 Task:  Click on Racing  Cup Series In the Cup Series click on  Pick Sheet Add name Natalie Wilson and  Email softage.3@softage.net In group 1 choose #20 Christopher Bell In group 2 choose #45 Tyler Reddick In group 3 choose #17 Chris Buescher In group 4 choose #14 Chase Briscoe In group 5 choose #7 Corey LaJoie Winning Manufacturer choose Toyota In Tie Breaker choose #7 Corey LaJoie Bonous driver choose #11 Denny Hamlin Submit pick sheet
Action: Mouse moved to (390, 214)
Screenshot: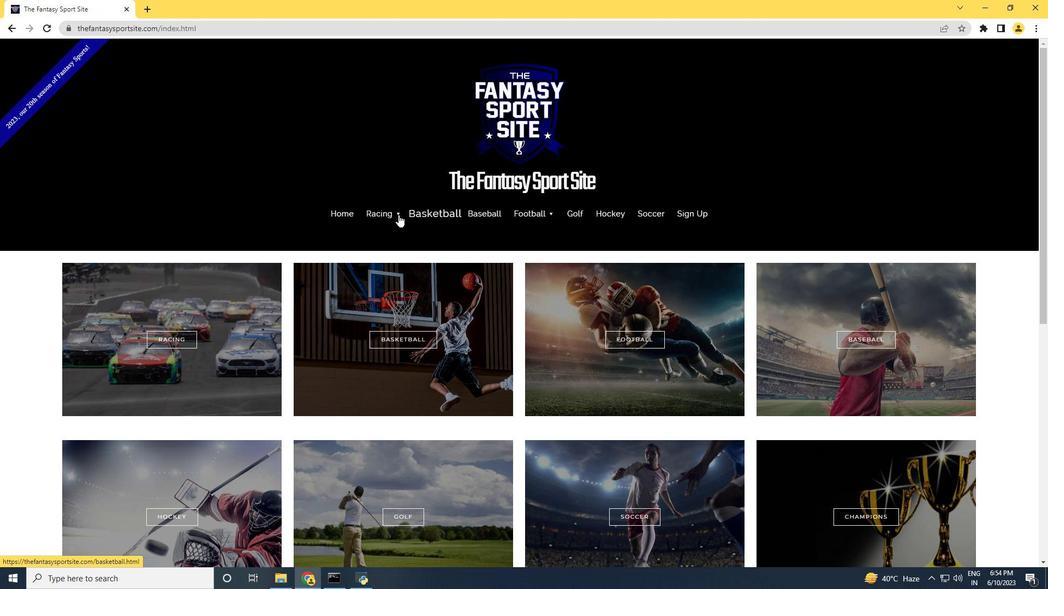 
Action: Mouse pressed left at (390, 214)
Screenshot: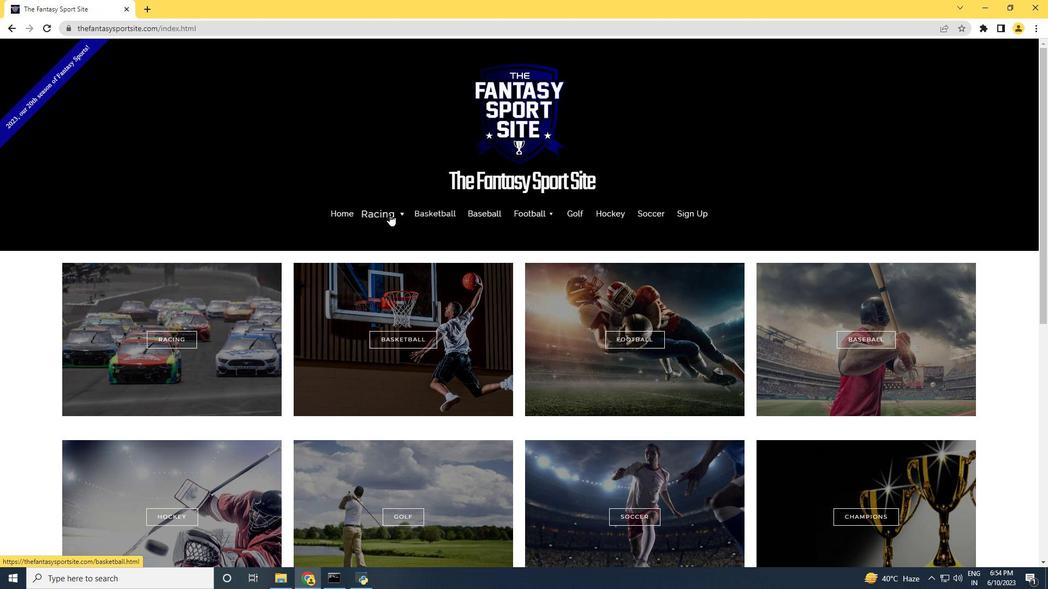 
Action: Mouse moved to (376, 254)
Screenshot: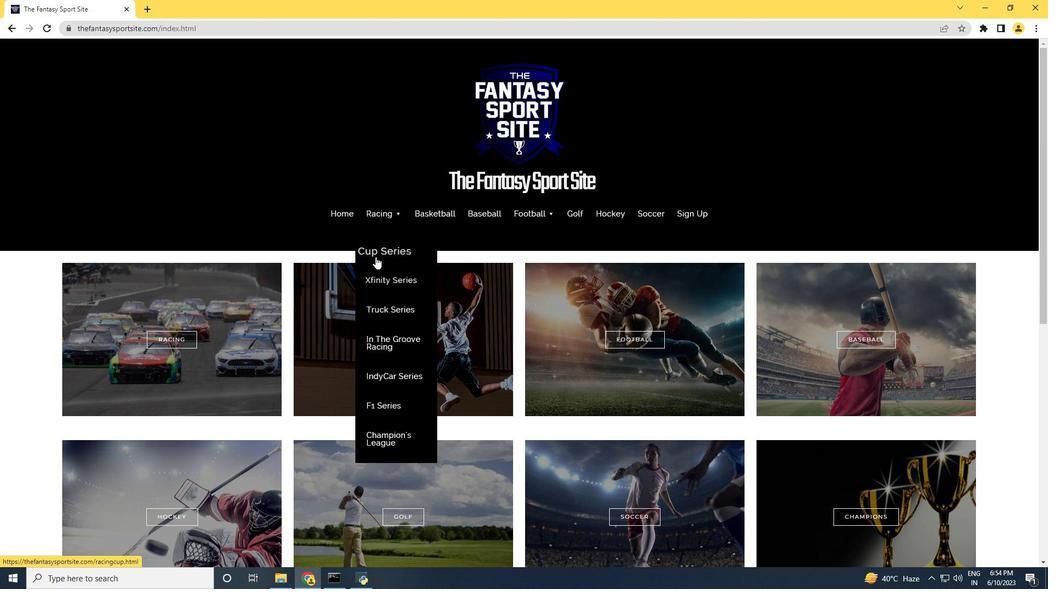 
Action: Mouse pressed left at (376, 254)
Screenshot: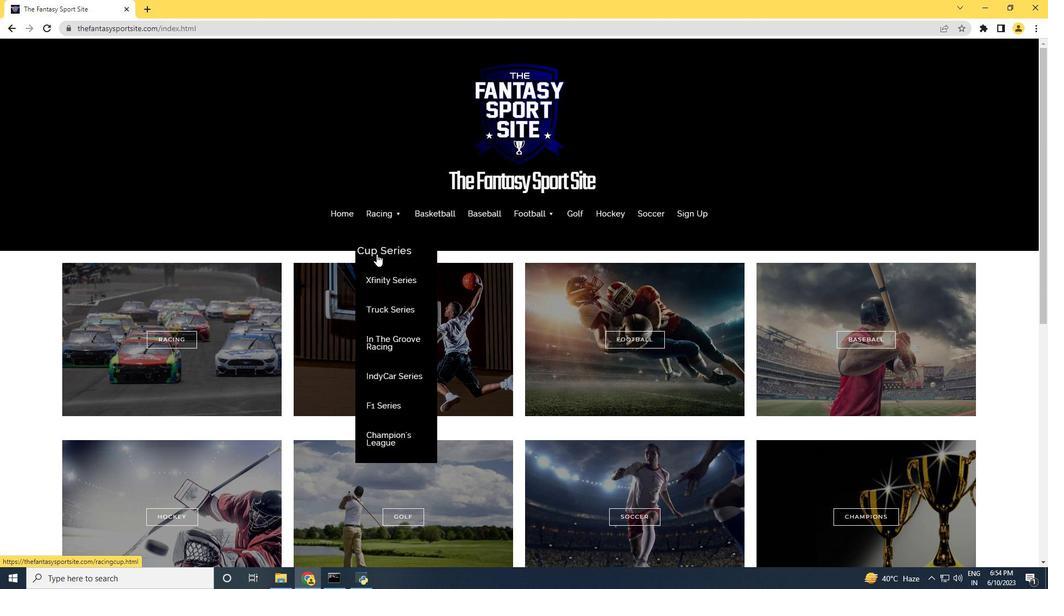 
Action: Mouse moved to (294, 308)
Screenshot: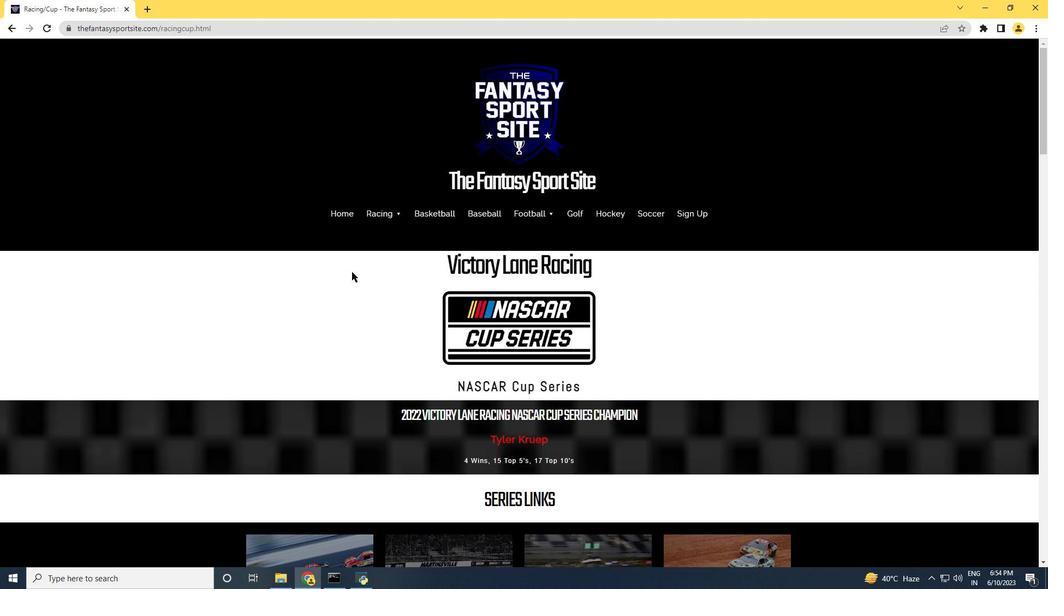 
Action: Mouse scrolled (294, 307) with delta (0, 0)
Screenshot: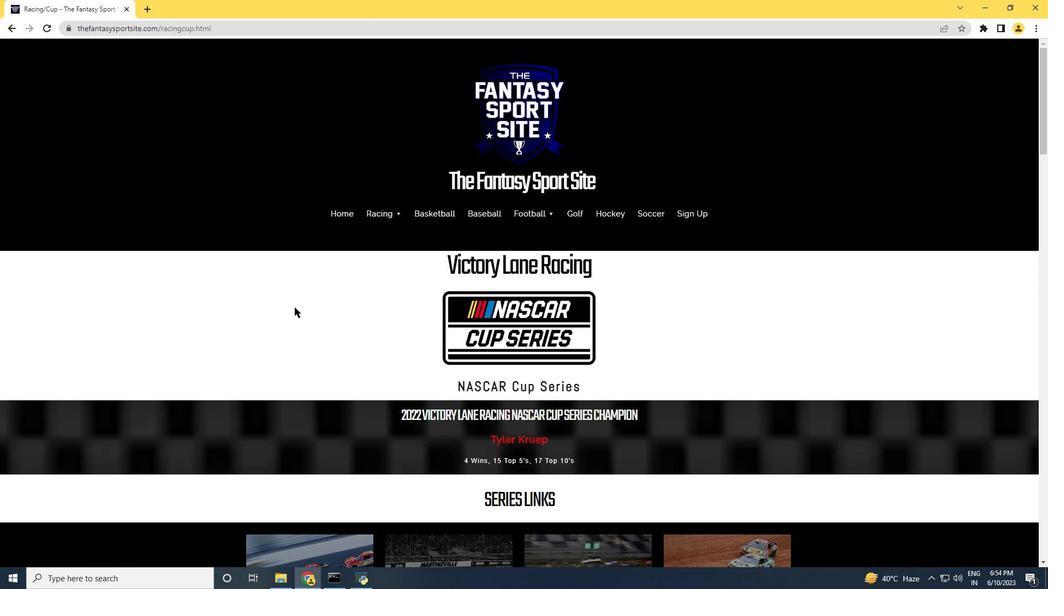 
Action: Mouse scrolled (294, 307) with delta (0, 0)
Screenshot: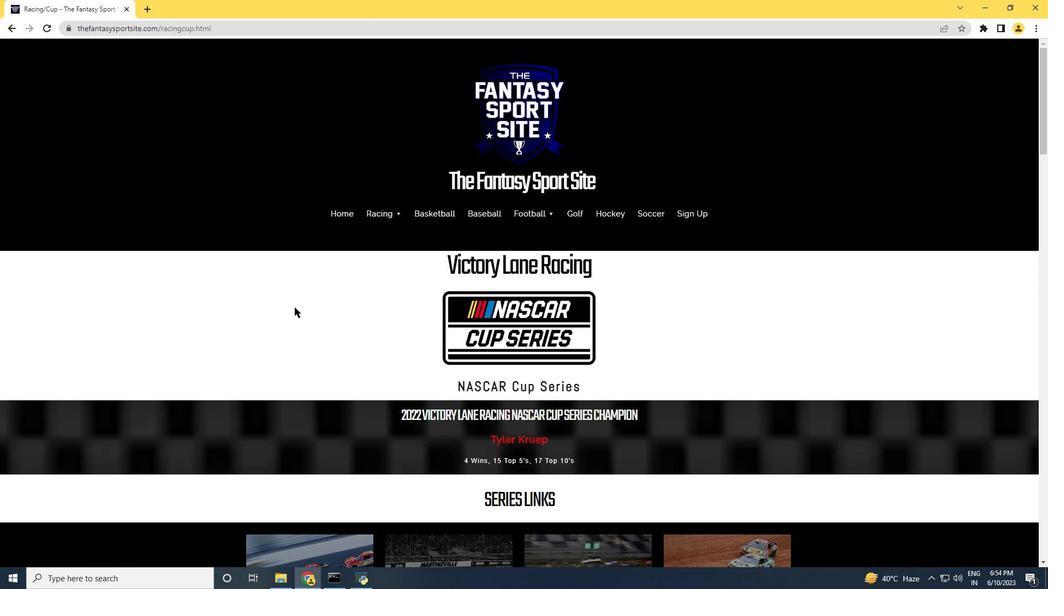 
Action: Mouse scrolled (294, 307) with delta (0, 0)
Screenshot: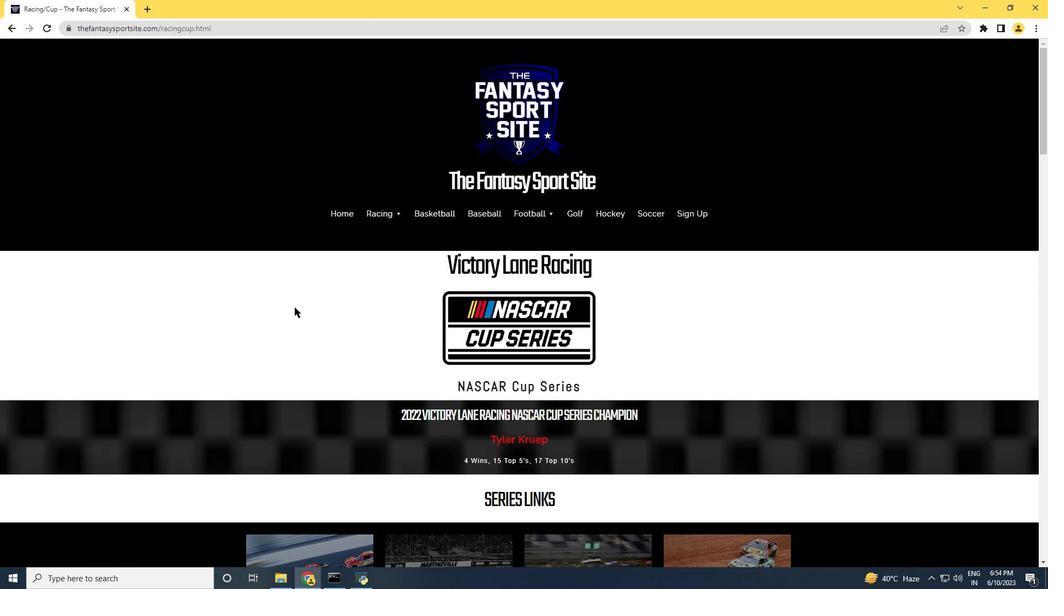 
Action: Mouse scrolled (294, 307) with delta (0, 0)
Screenshot: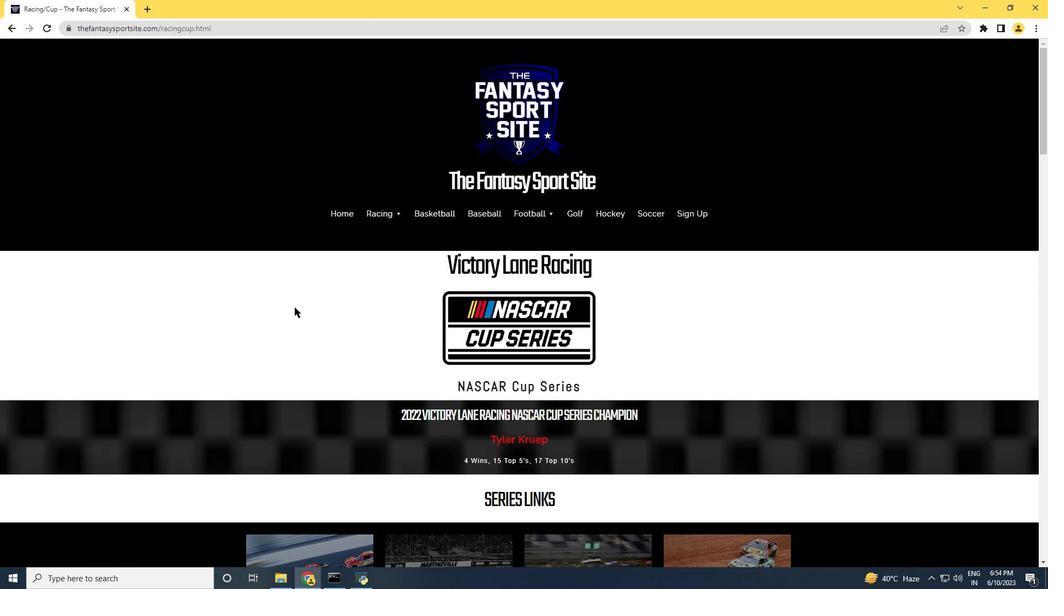 
Action: Mouse scrolled (294, 307) with delta (0, 0)
Screenshot: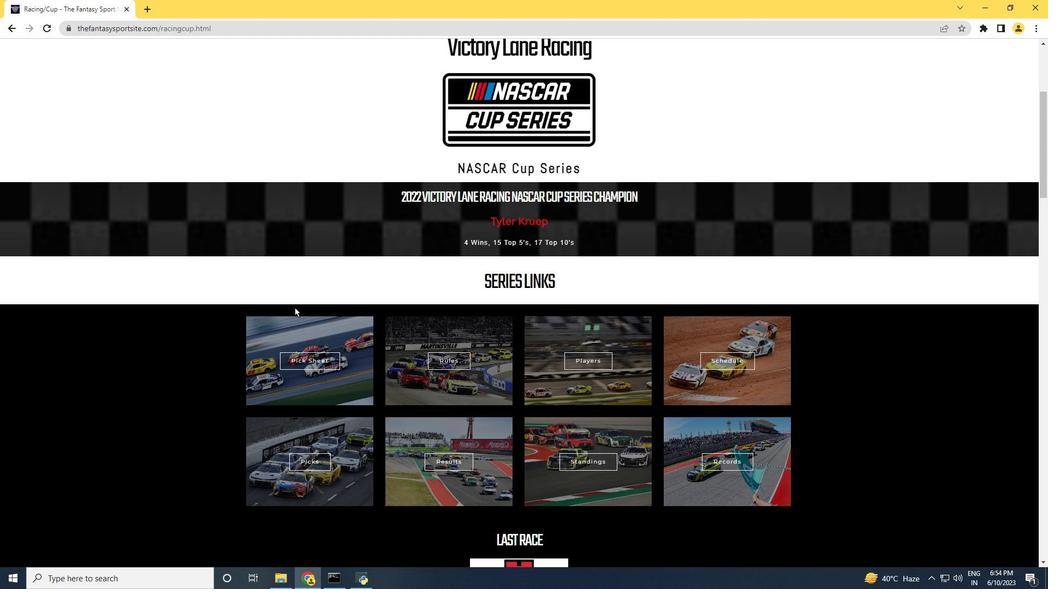 
Action: Mouse moved to (311, 307)
Screenshot: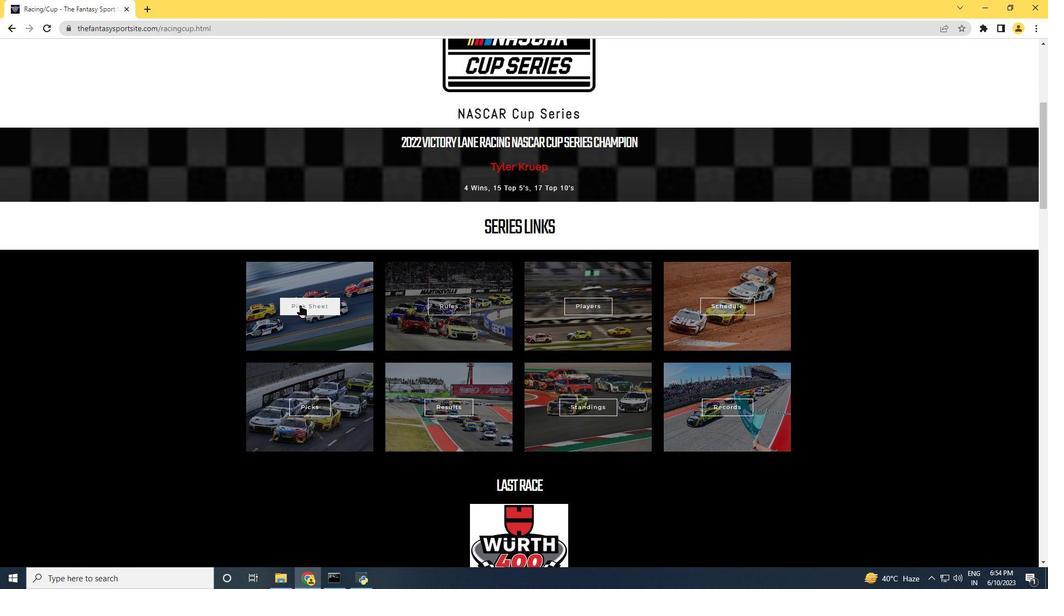 
Action: Mouse pressed left at (311, 307)
Screenshot: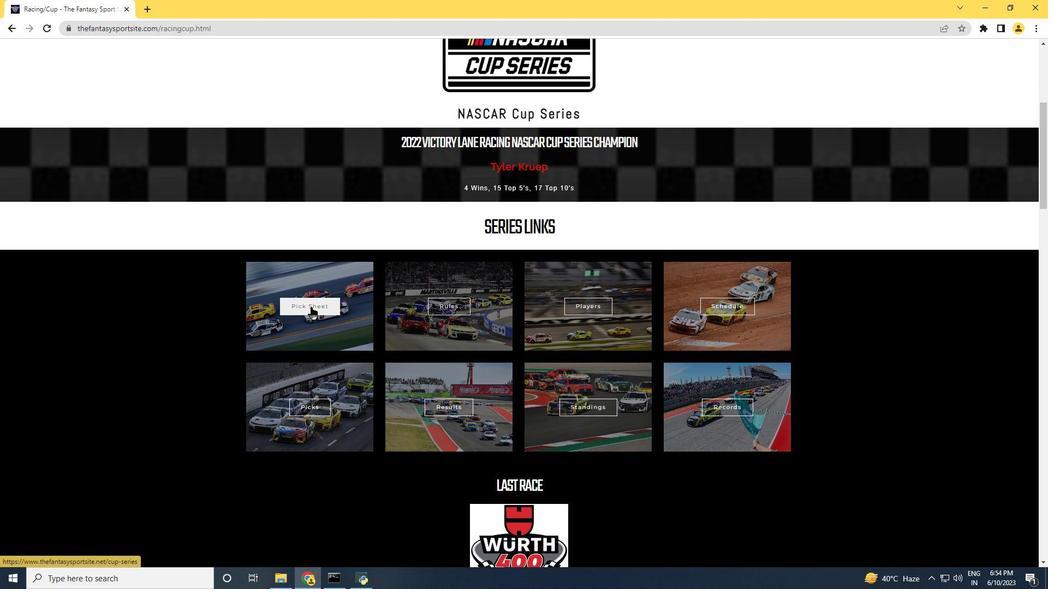 
Action: Mouse moved to (465, 356)
Screenshot: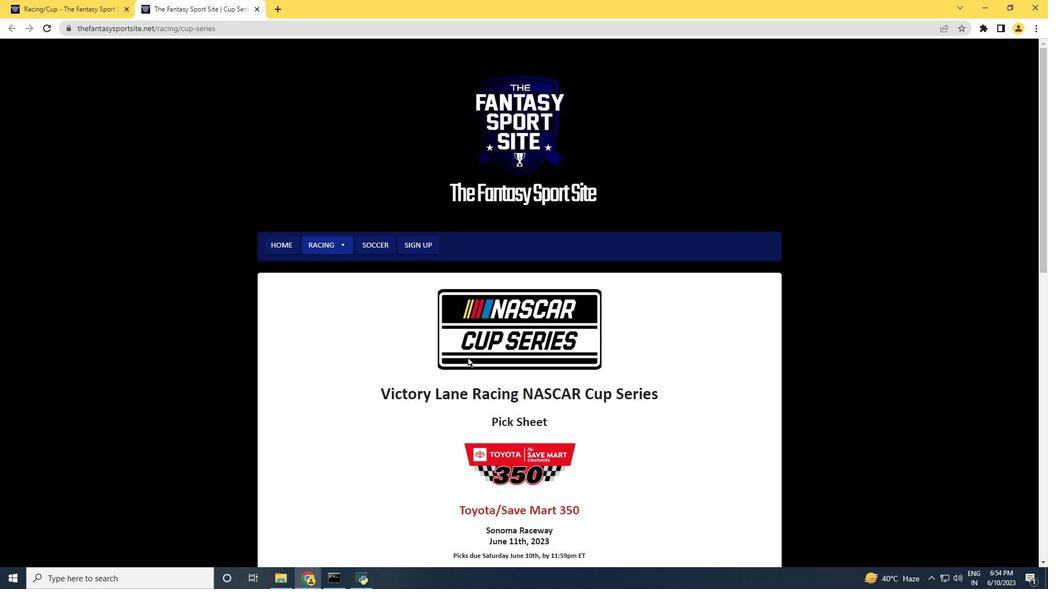 
Action: Mouse scrolled (465, 356) with delta (0, 0)
Screenshot: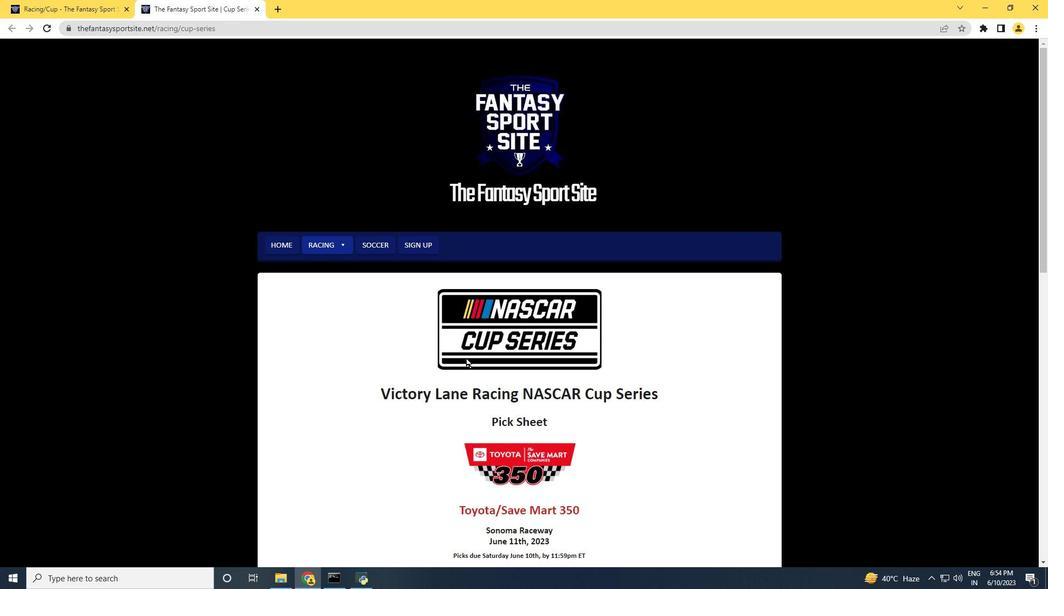 
Action: Mouse scrolled (465, 356) with delta (0, 0)
Screenshot: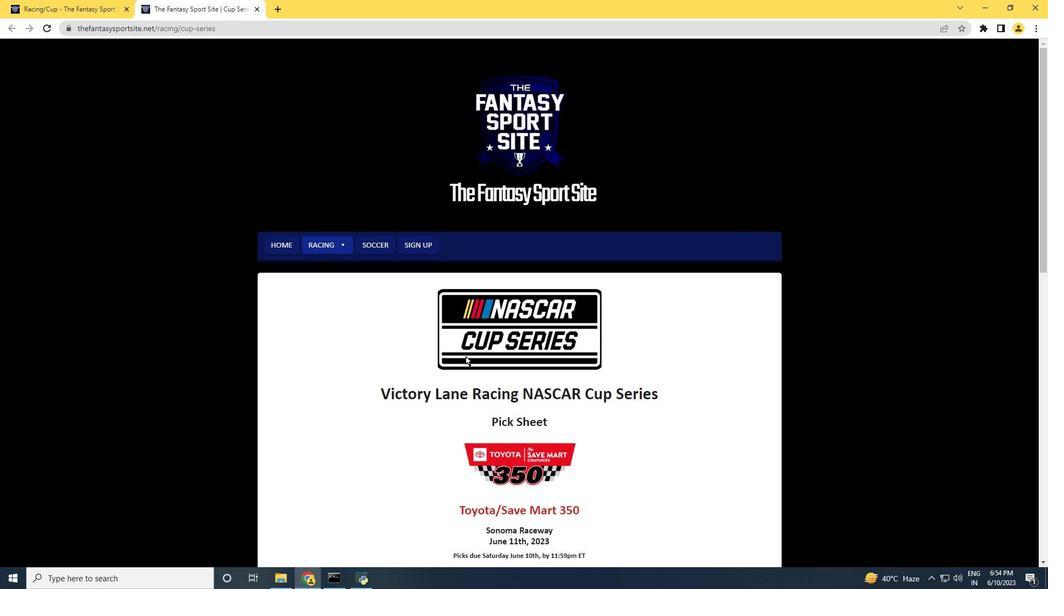 
Action: Mouse scrolled (465, 356) with delta (0, 0)
Screenshot: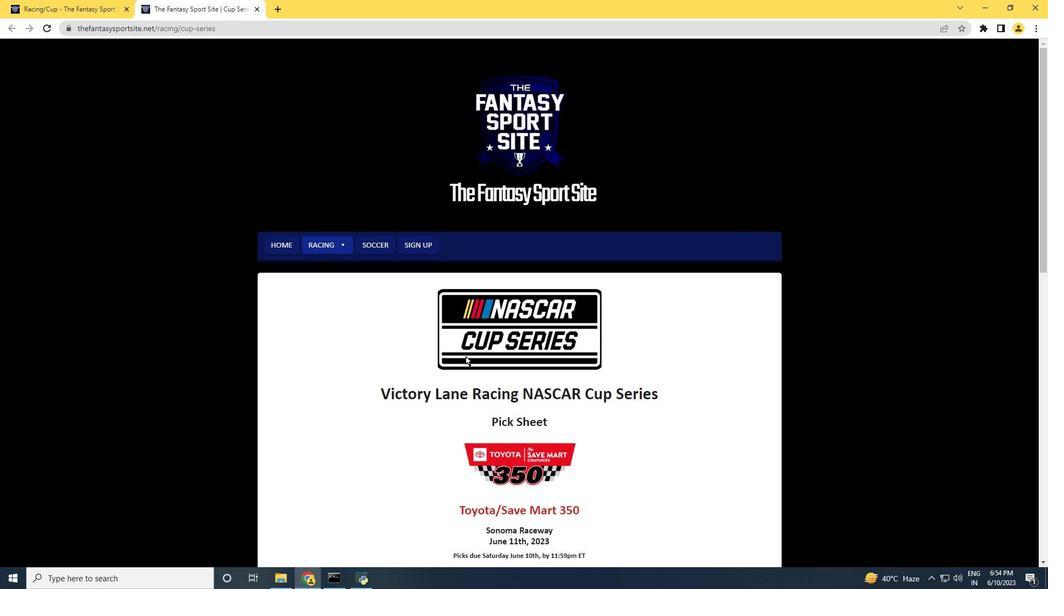 
Action: Mouse scrolled (465, 356) with delta (0, 0)
Screenshot: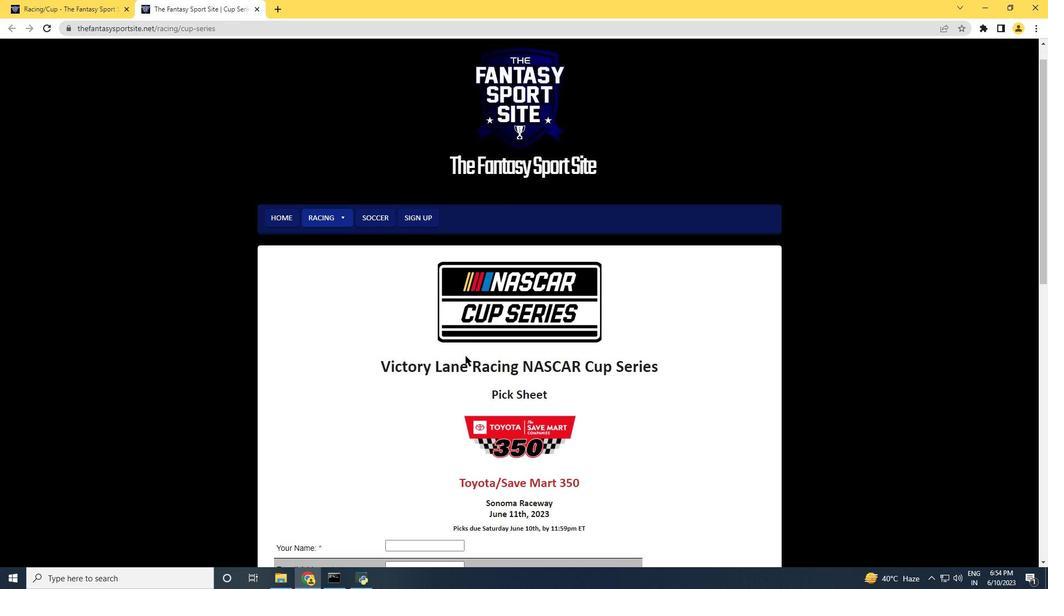 
Action: Mouse moved to (429, 354)
Screenshot: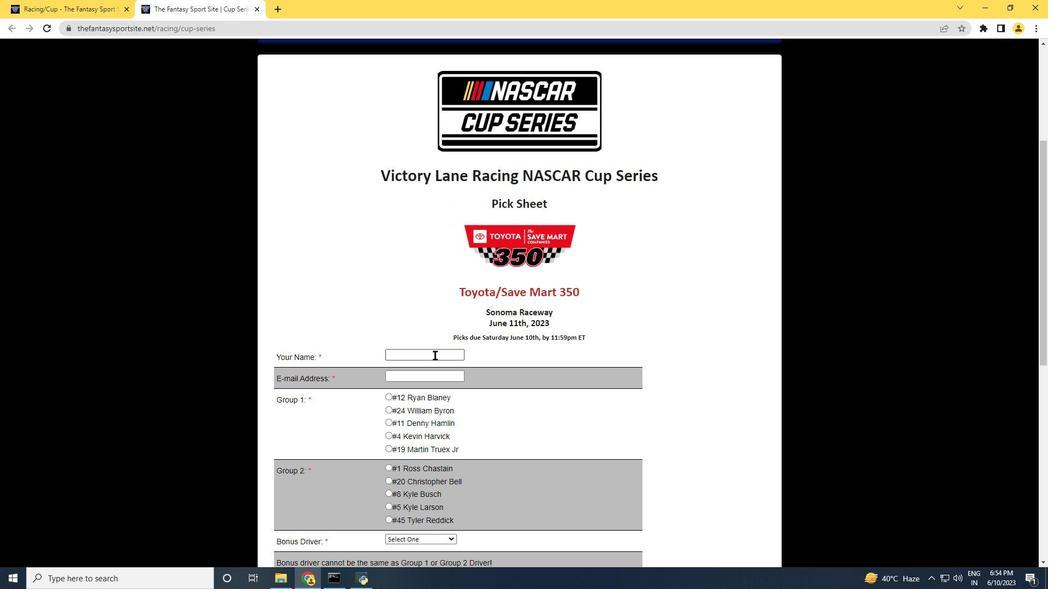 
Action: Mouse pressed left at (429, 354)
Screenshot: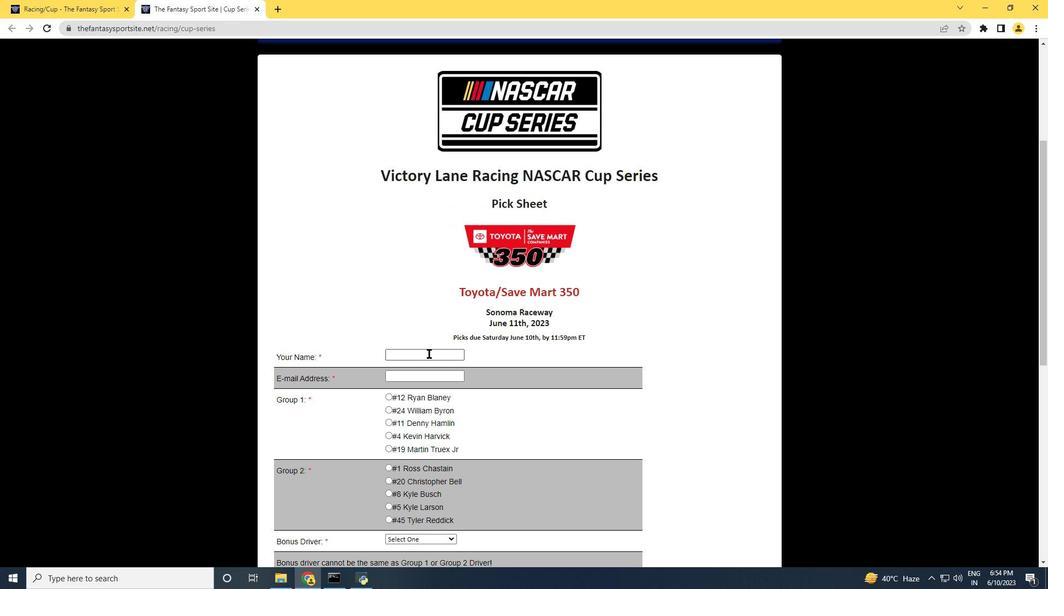 
Action: Mouse moved to (427, 354)
Screenshot: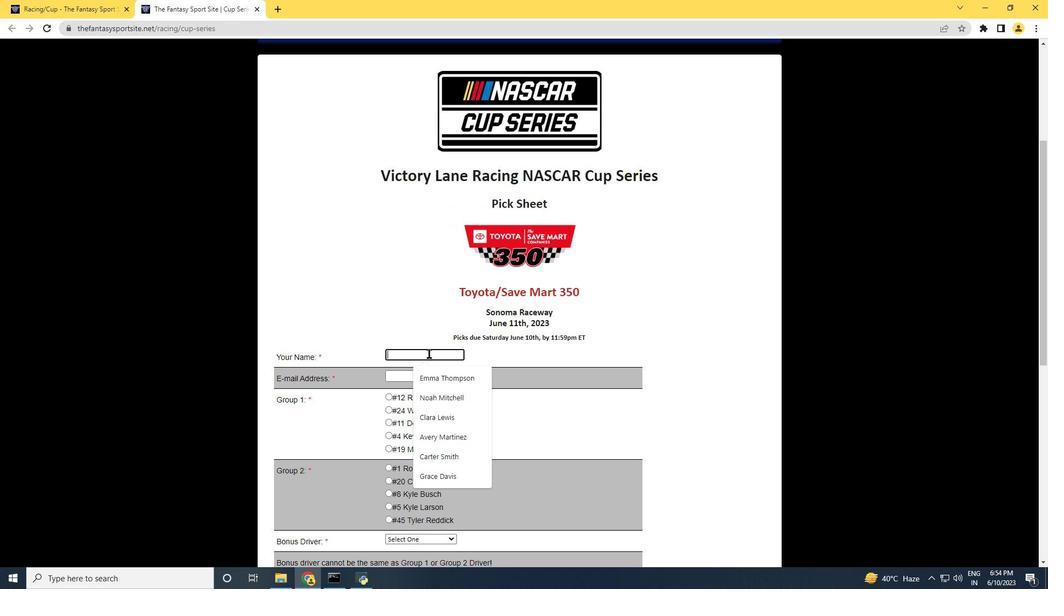 
Action: Key pressed <Key.shift><Key.shift><Key.shift><Key.shift><Key.shift><Key.shift><Key.shift><Key.shift><Key.shift><Key.shift><Key.shift><Key.shift><Key.shift><Key.shift><Key.shift><Key.shift><Key.shift><Key.shift><Key.shift><Key.shift><Key.shift><Key.shift><Key.shift><Key.shift>Natalie<Key.space><Key.shift>Wilson<Key.tab>softage.3<Key.shift>@softage.net<Key.tab>
Screenshot: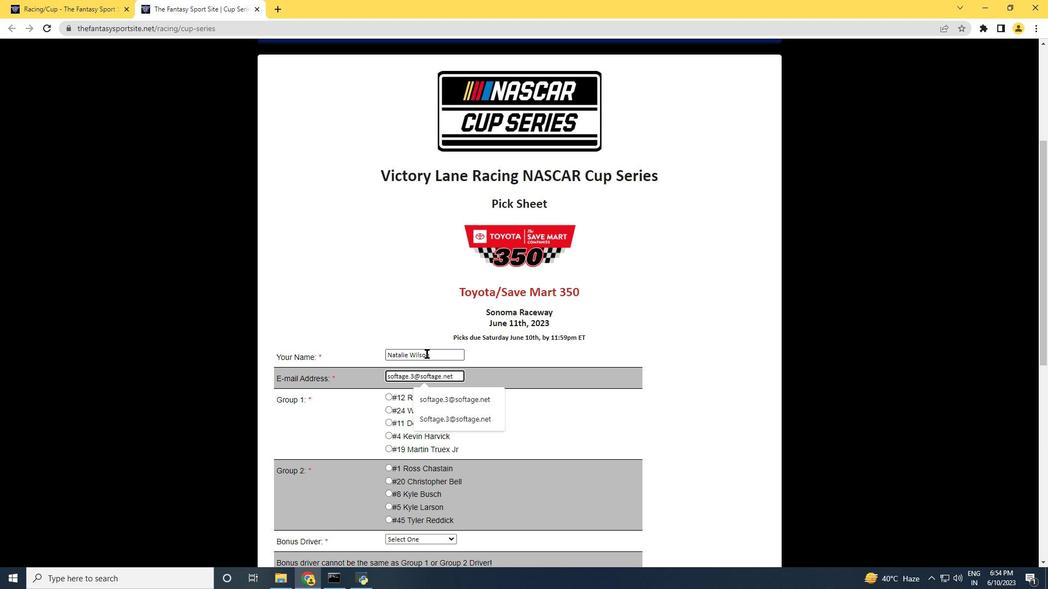 
Action: Mouse moved to (405, 392)
Screenshot: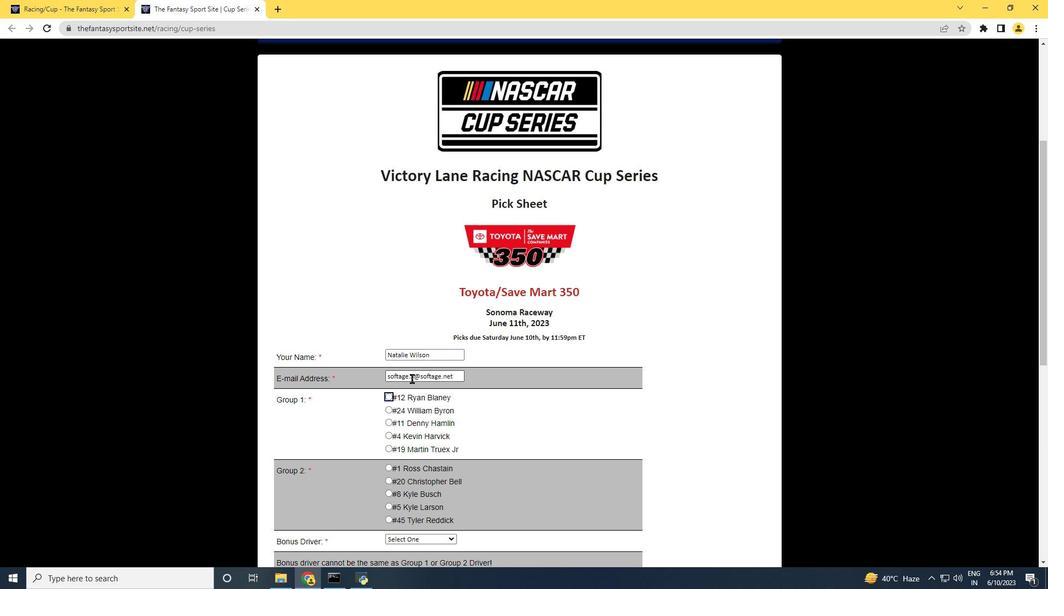 
Action: Mouse scrolled (405, 391) with delta (0, 0)
Screenshot: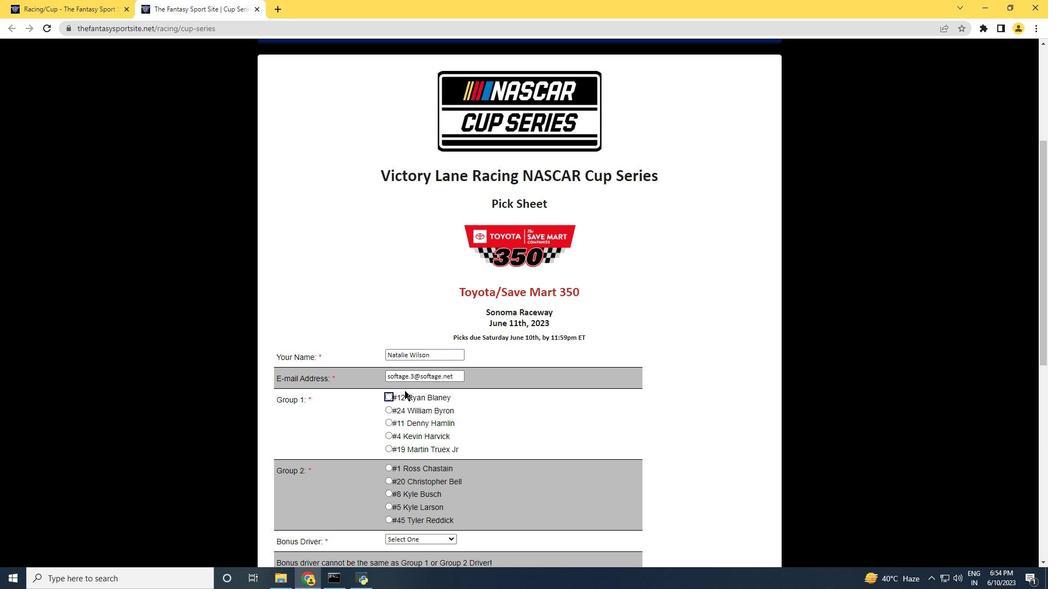
Action: Mouse scrolled (405, 391) with delta (0, 0)
Screenshot: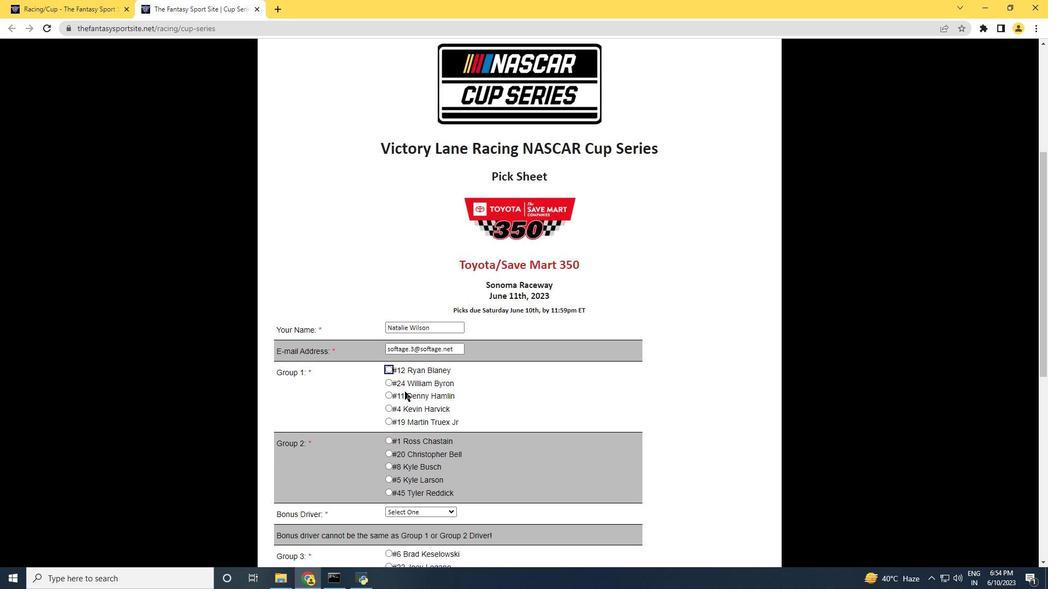 
Action: Mouse moved to (388, 299)
Screenshot: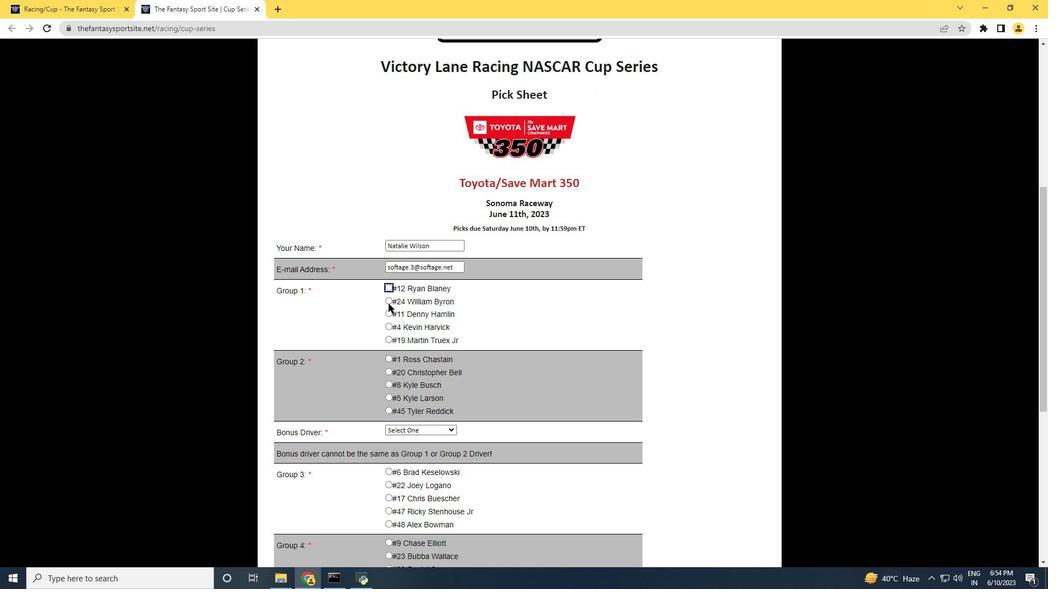 
Action: Mouse pressed left at (388, 299)
Screenshot: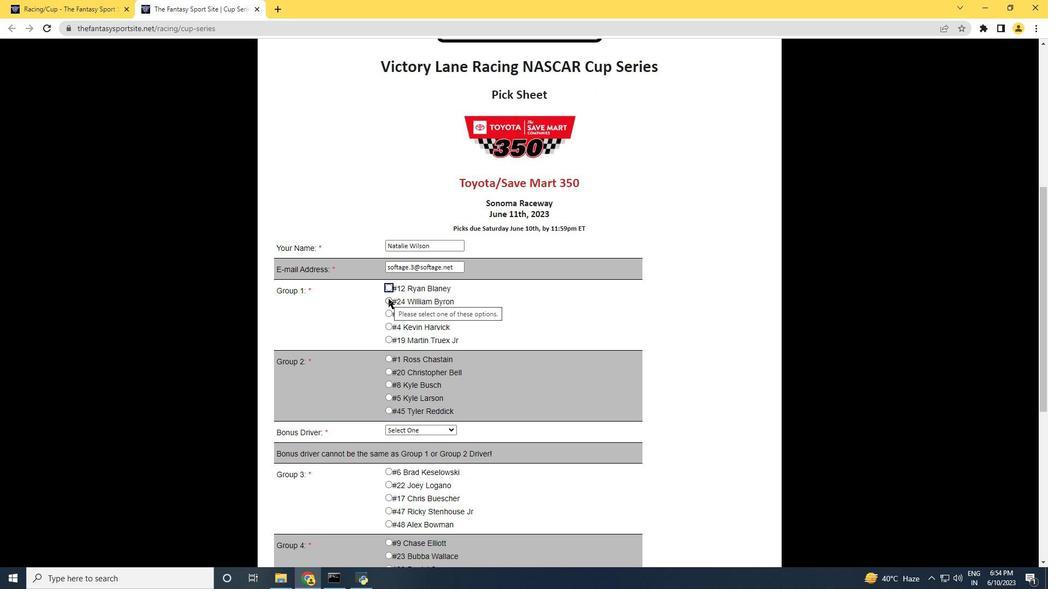 
Action: Mouse moved to (393, 359)
Screenshot: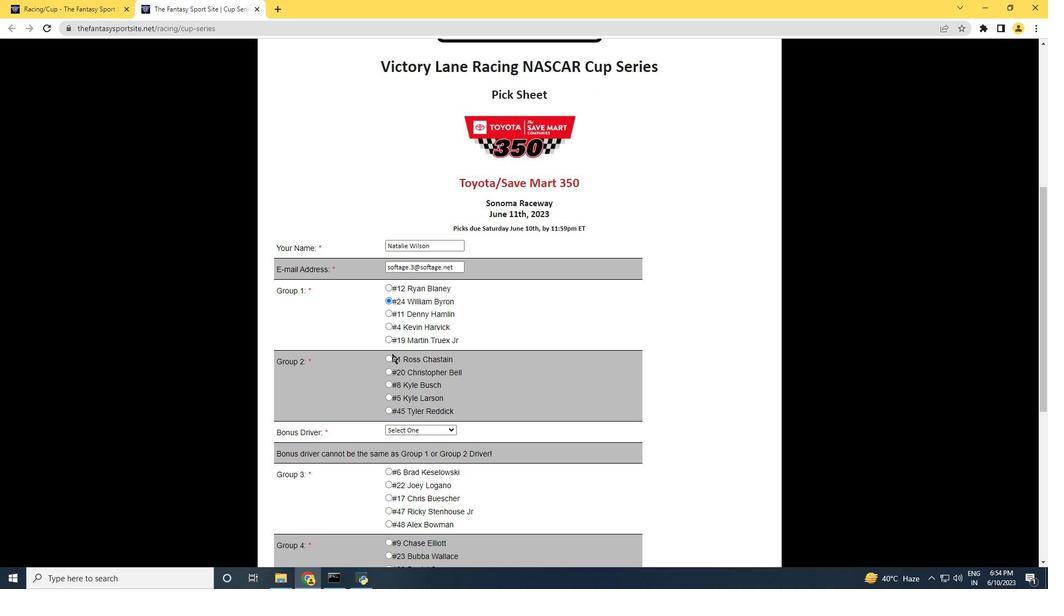 
Action: Mouse scrolled (393, 358) with delta (0, 0)
Screenshot: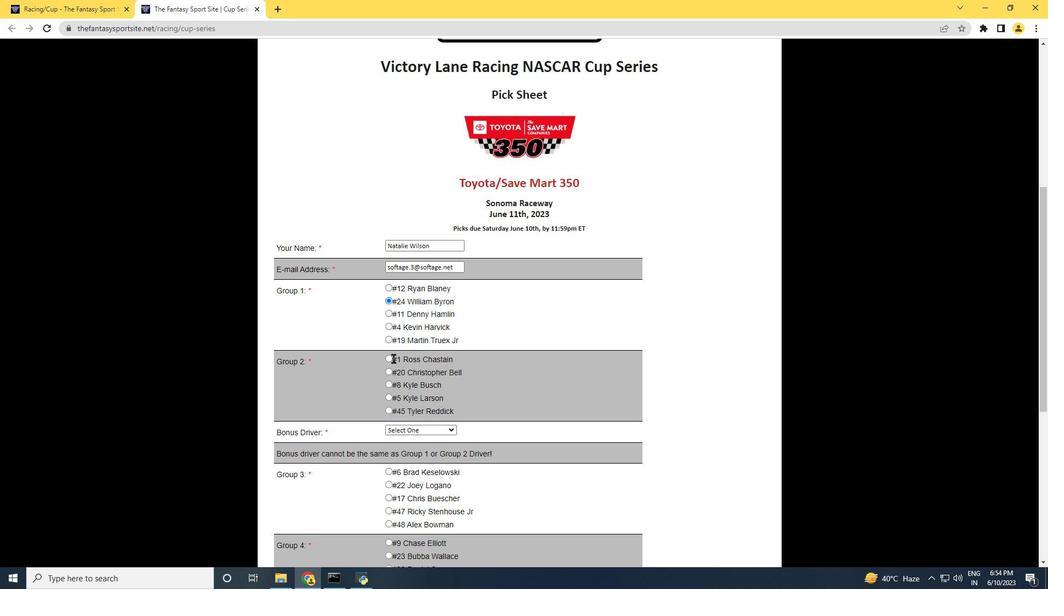 
Action: Mouse moved to (388, 356)
Screenshot: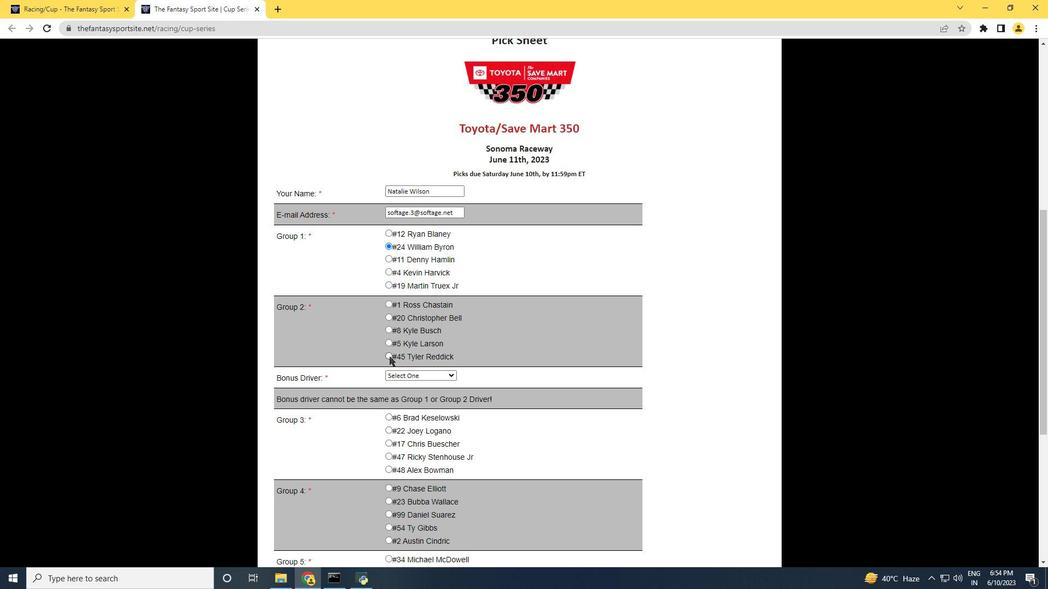 
Action: Mouse pressed left at (388, 356)
Screenshot: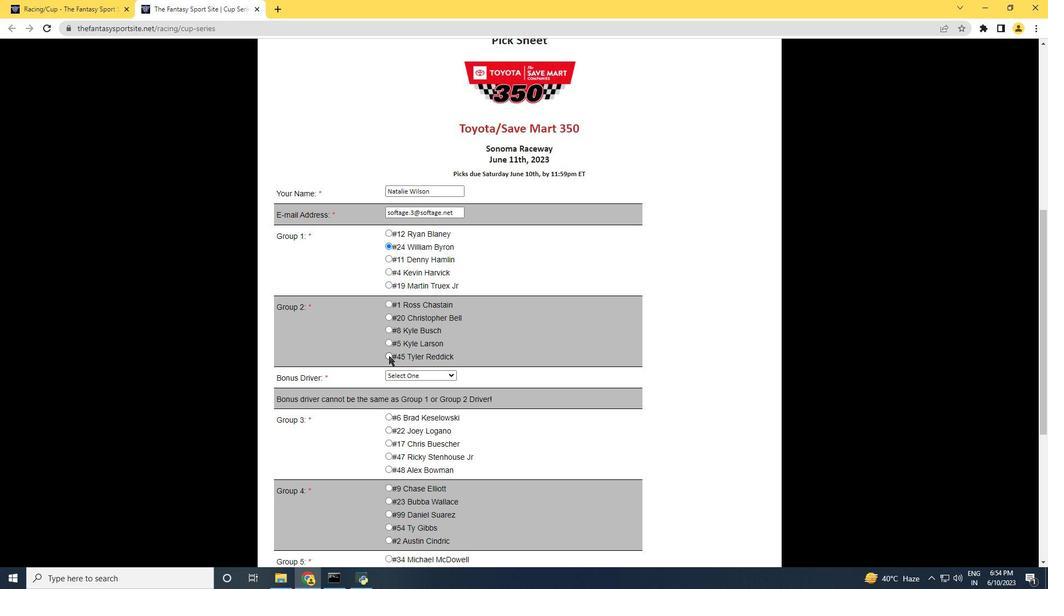 
Action: Mouse scrolled (388, 355) with delta (0, 0)
Screenshot: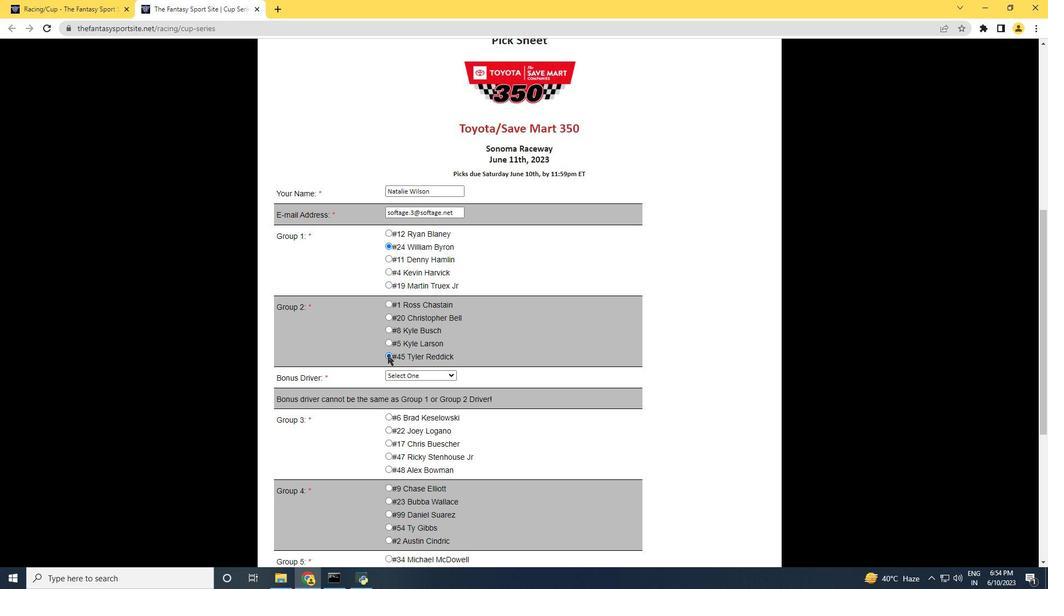 
Action: Mouse scrolled (388, 355) with delta (0, 0)
Screenshot: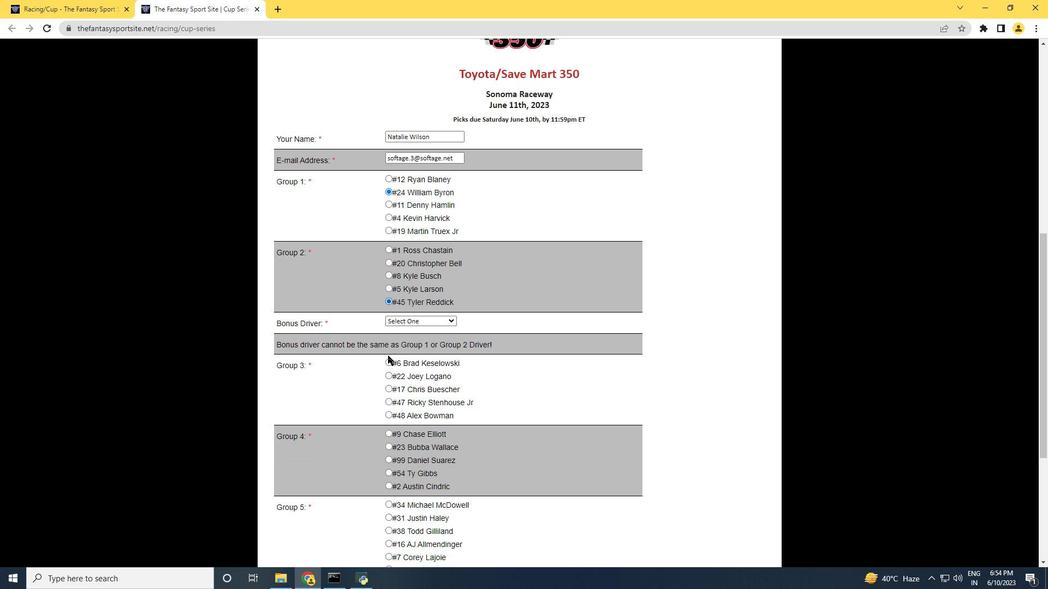
Action: Mouse moved to (418, 268)
Screenshot: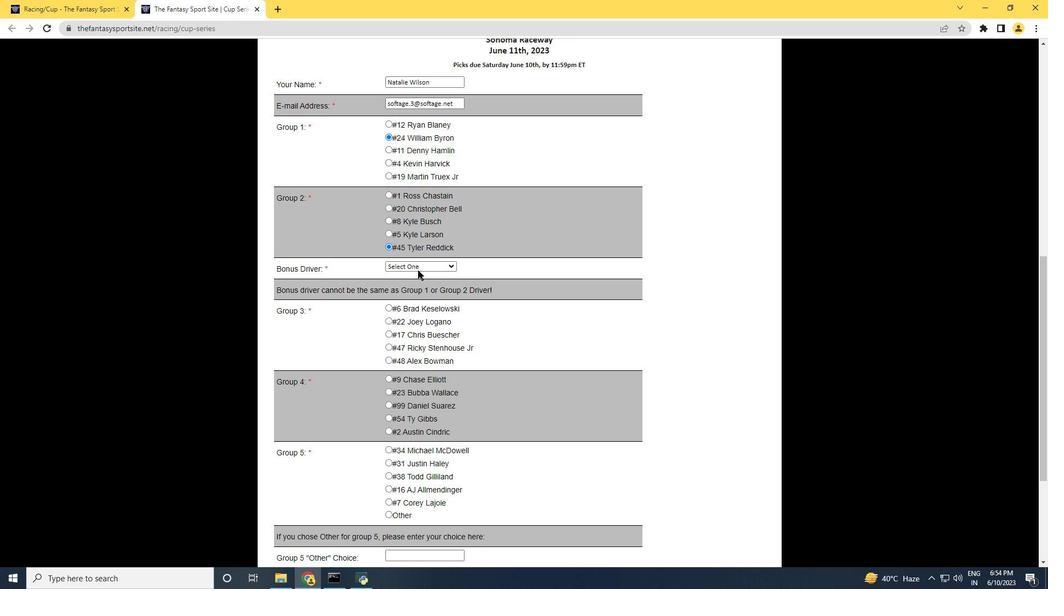 
Action: Mouse pressed left at (418, 268)
Screenshot: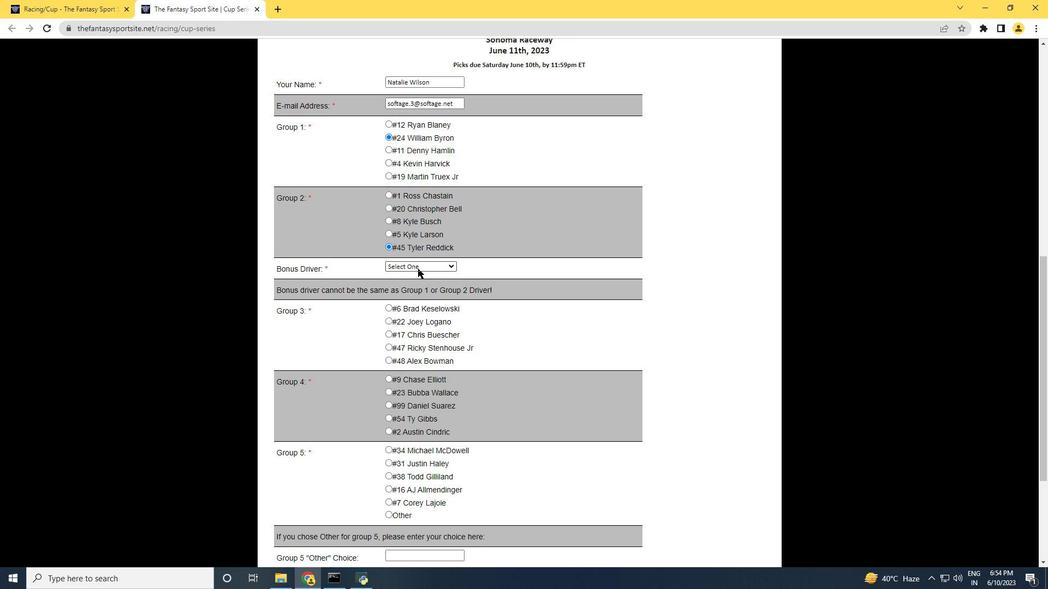 
Action: Mouse moved to (409, 305)
Screenshot: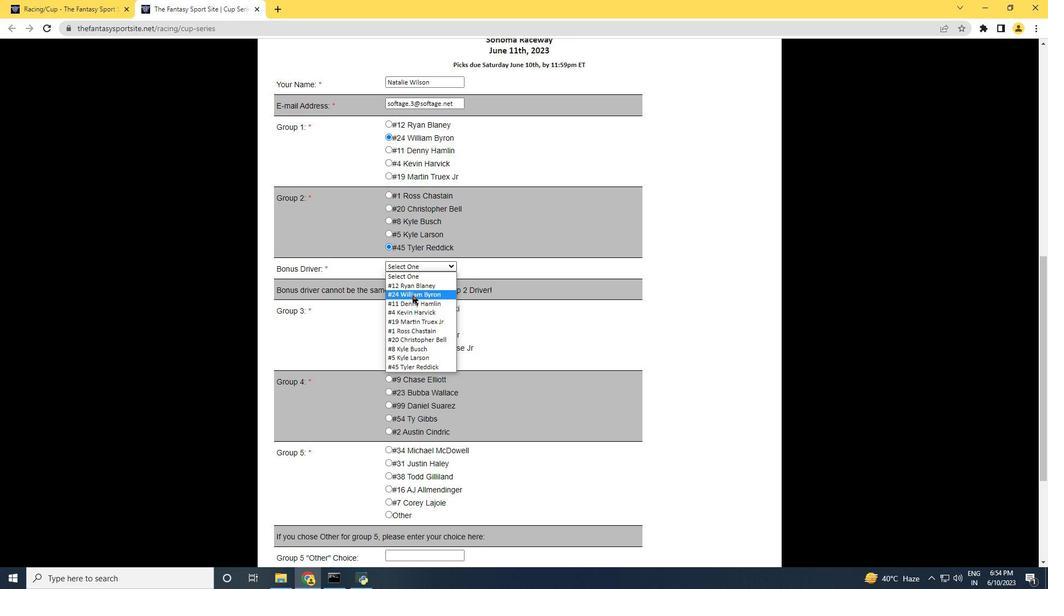 
Action: Mouse pressed left at (409, 305)
Screenshot: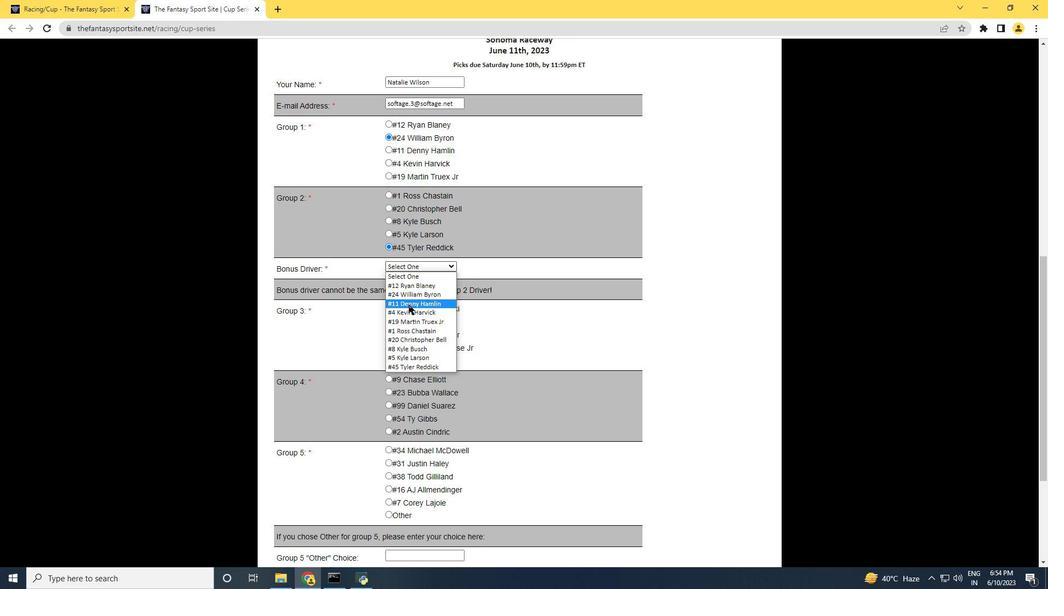 
Action: Mouse moved to (353, 338)
Screenshot: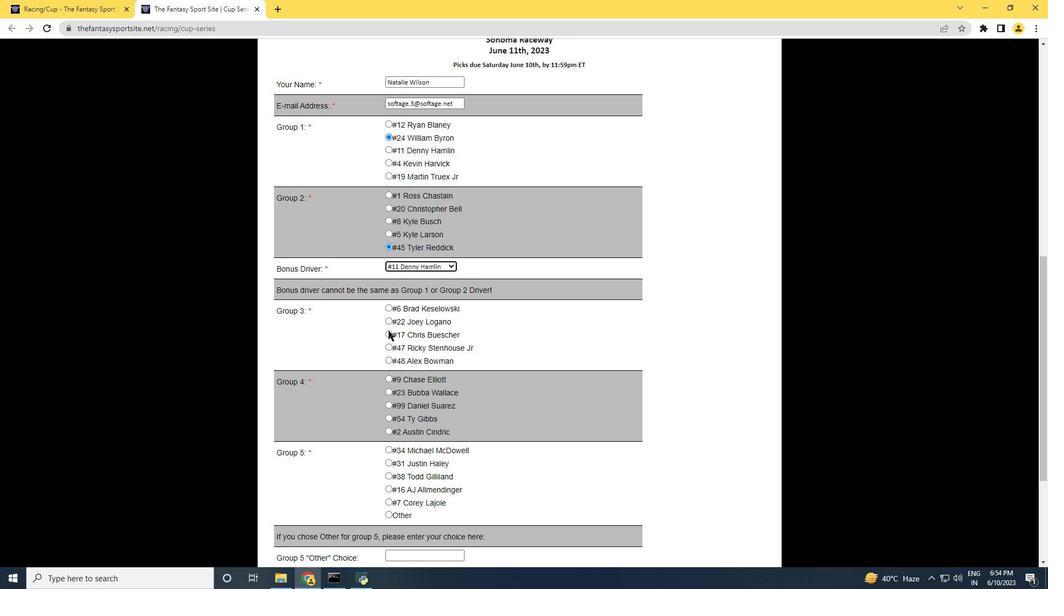 
Action: Mouse pressed left at (353, 338)
Screenshot: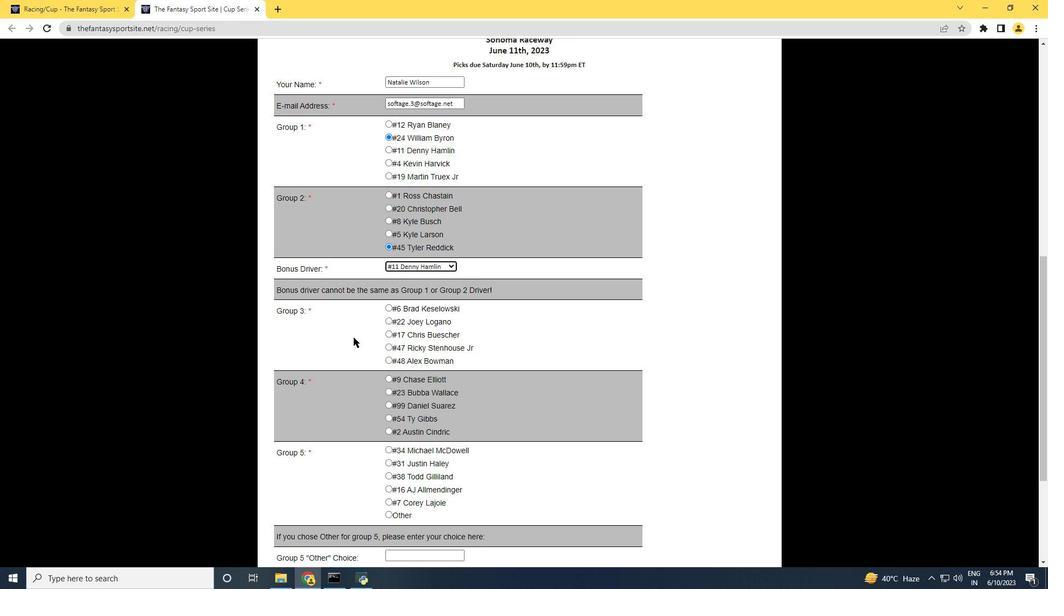 
Action: Mouse moved to (423, 334)
Screenshot: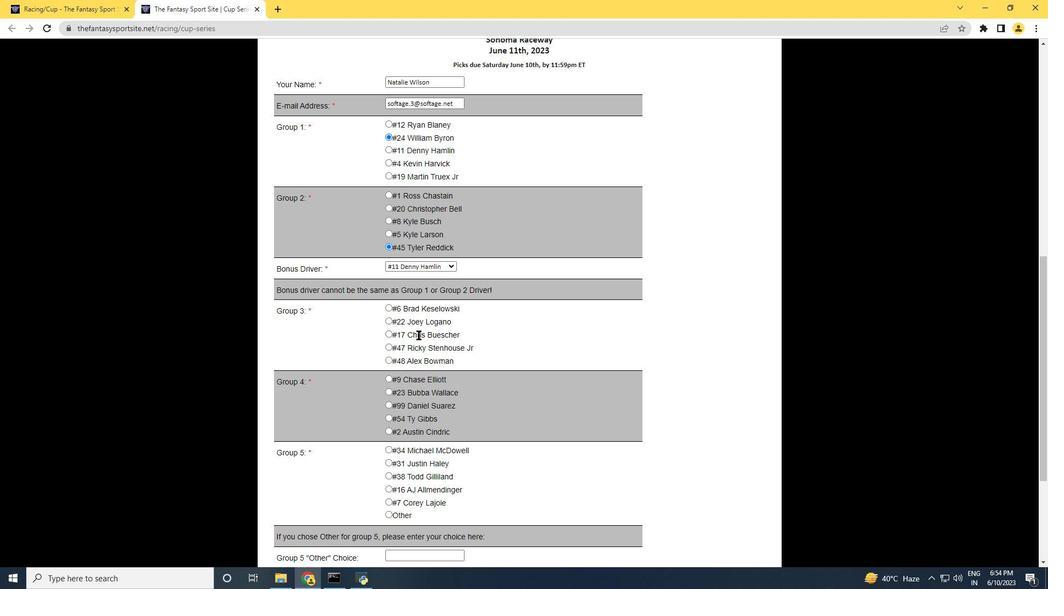 
Action: Mouse scrolled (423, 334) with delta (0, 0)
Screenshot: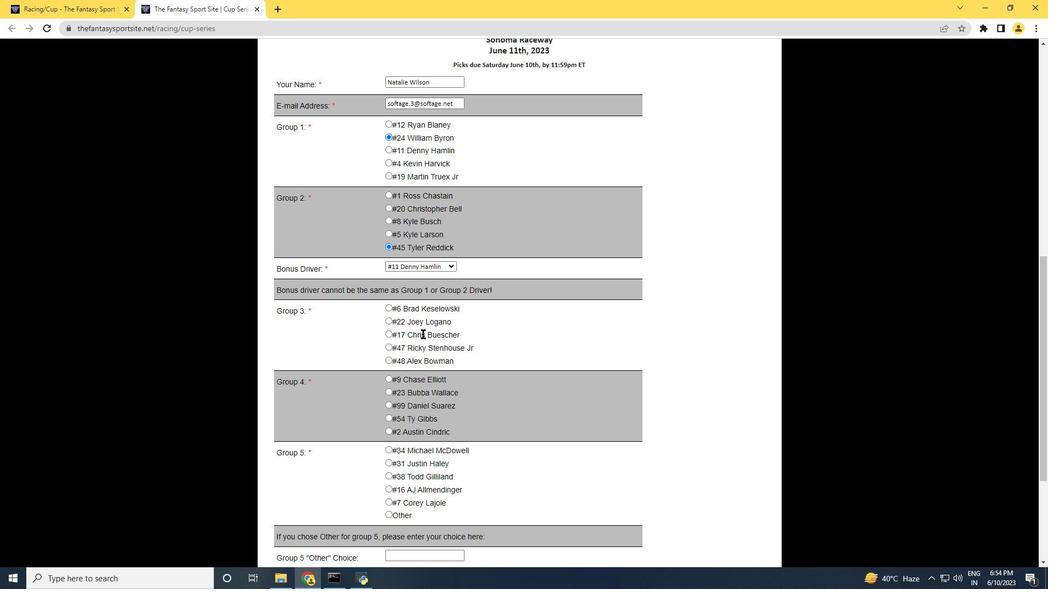 
Action: Mouse moved to (391, 281)
Screenshot: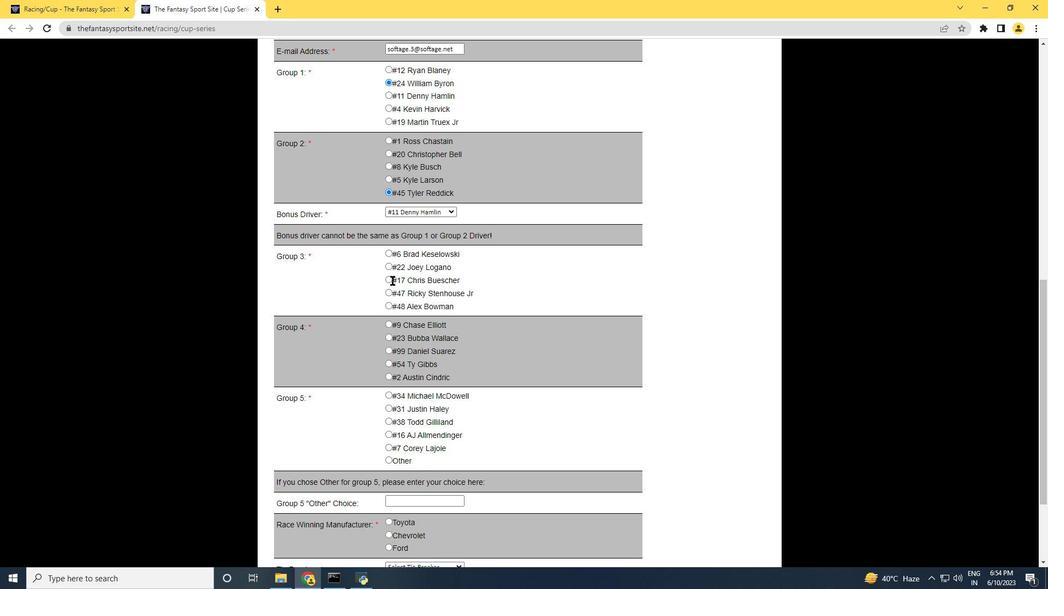 
Action: Mouse pressed left at (391, 281)
Screenshot: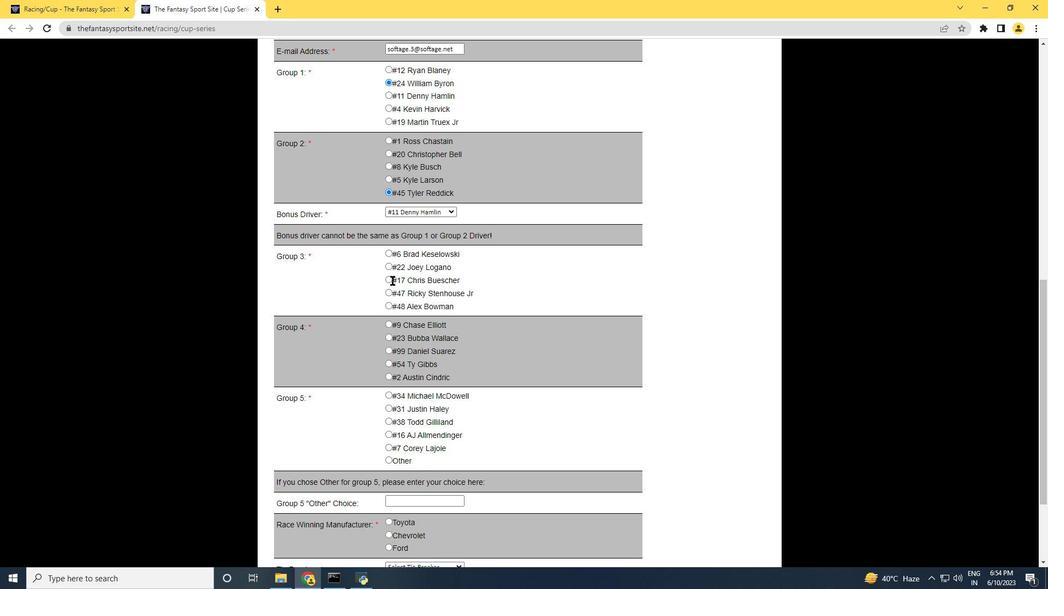 
Action: Mouse moved to (393, 328)
Screenshot: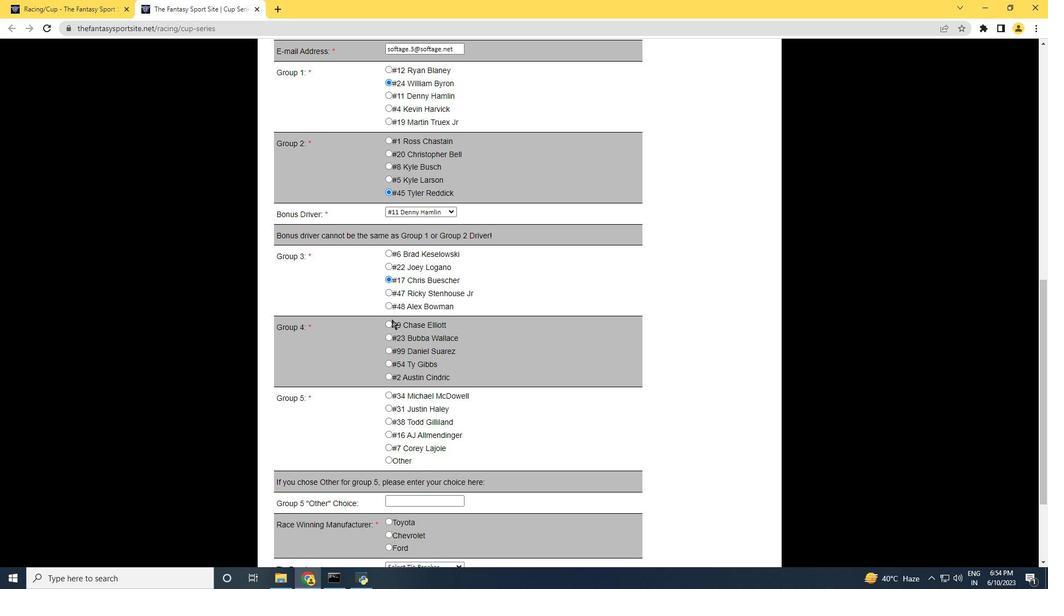 
Action: Mouse scrolled (393, 327) with delta (0, 0)
Screenshot: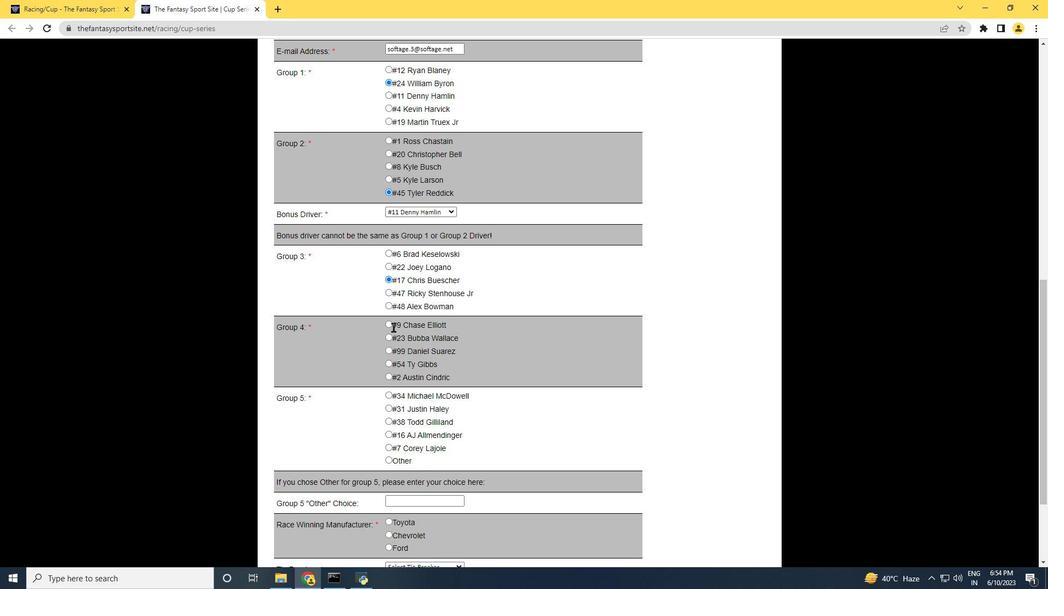 
Action: Mouse moved to (386, 309)
Screenshot: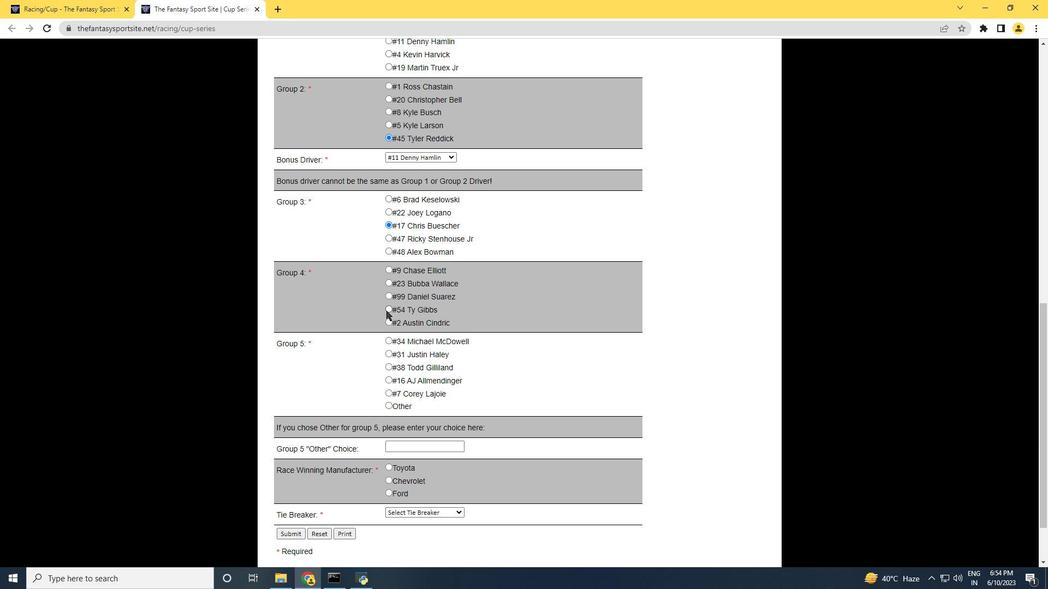 
Action: Mouse pressed left at (386, 309)
Screenshot: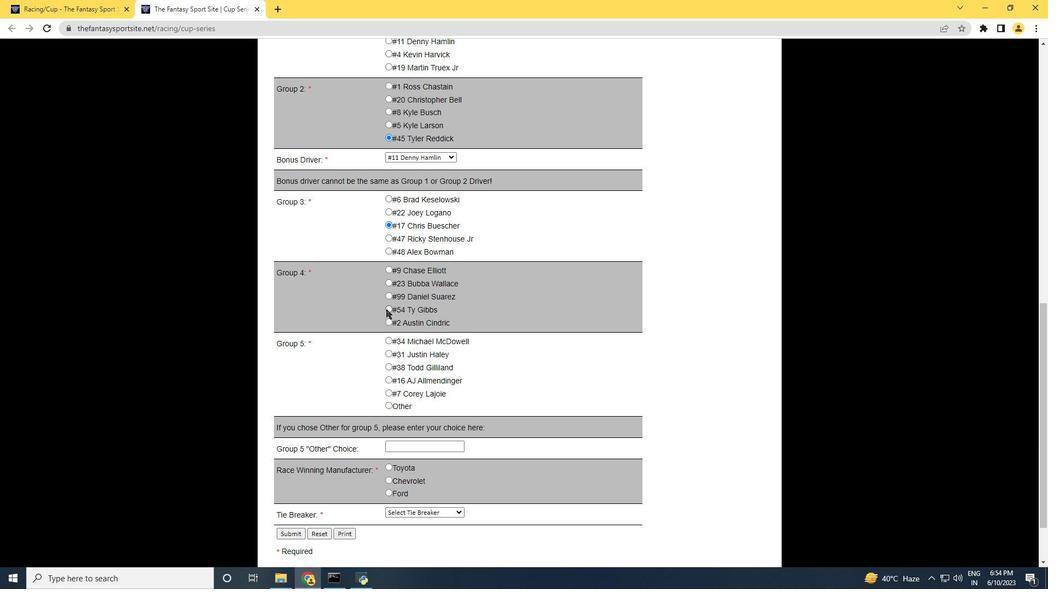
Action: Mouse moved to (367, 334)
Screenshot: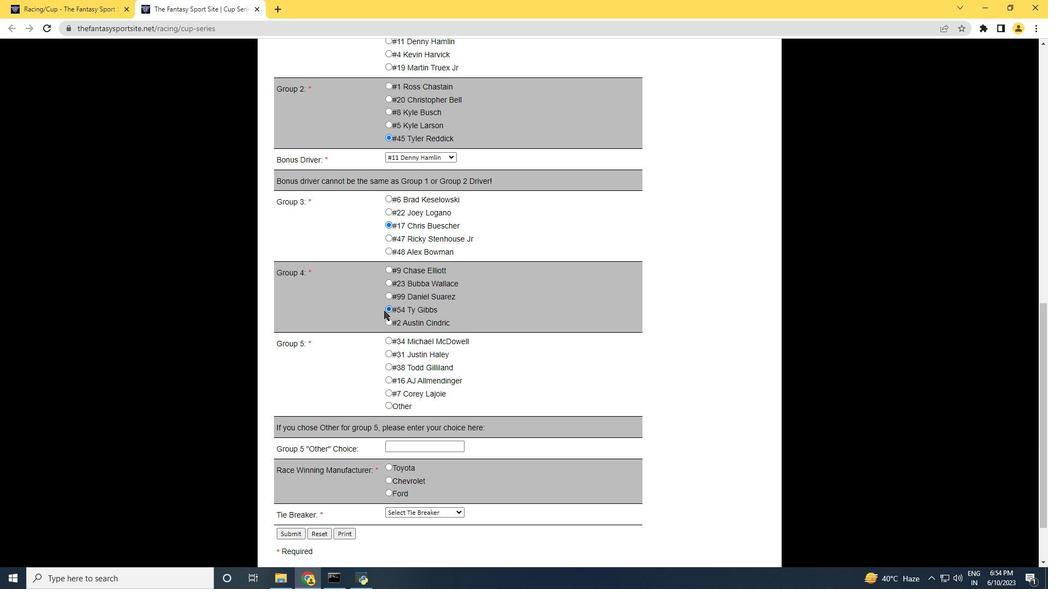 
Action: Mouse scrolled (367, 334) with delta (0, 0)
Screenshot: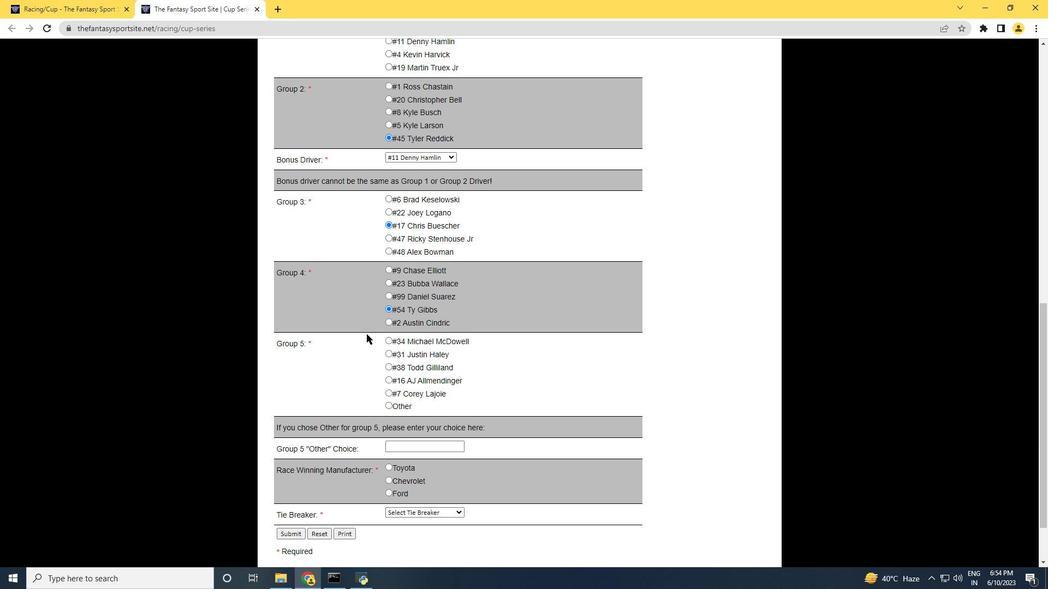 
Action: Mouse scrolled (367, 334) with delta (0, 0)
Screenshot: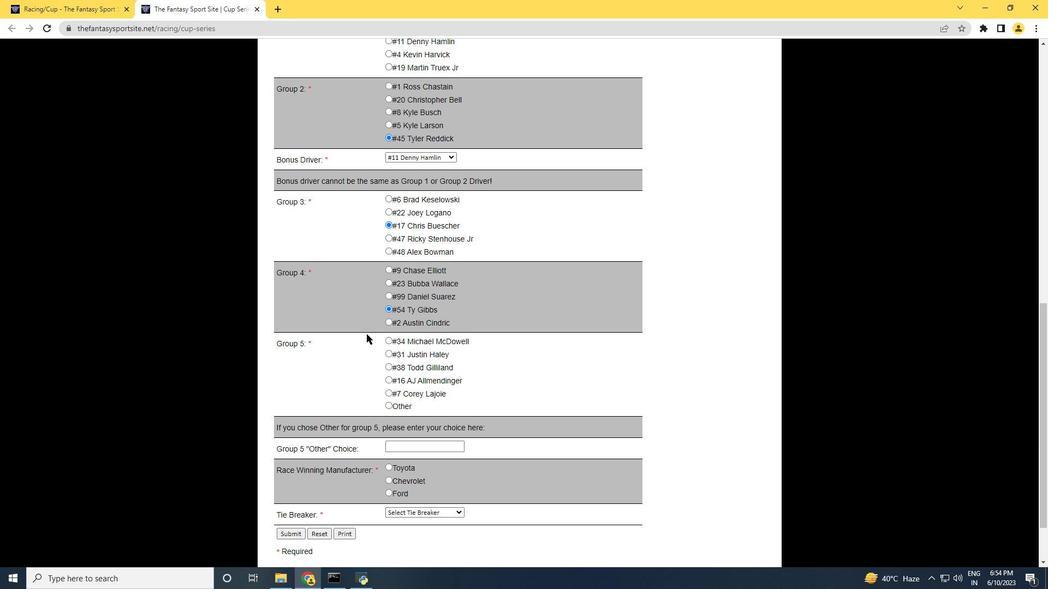 
Action: Mouse moved to (388, 321)
Screenshot: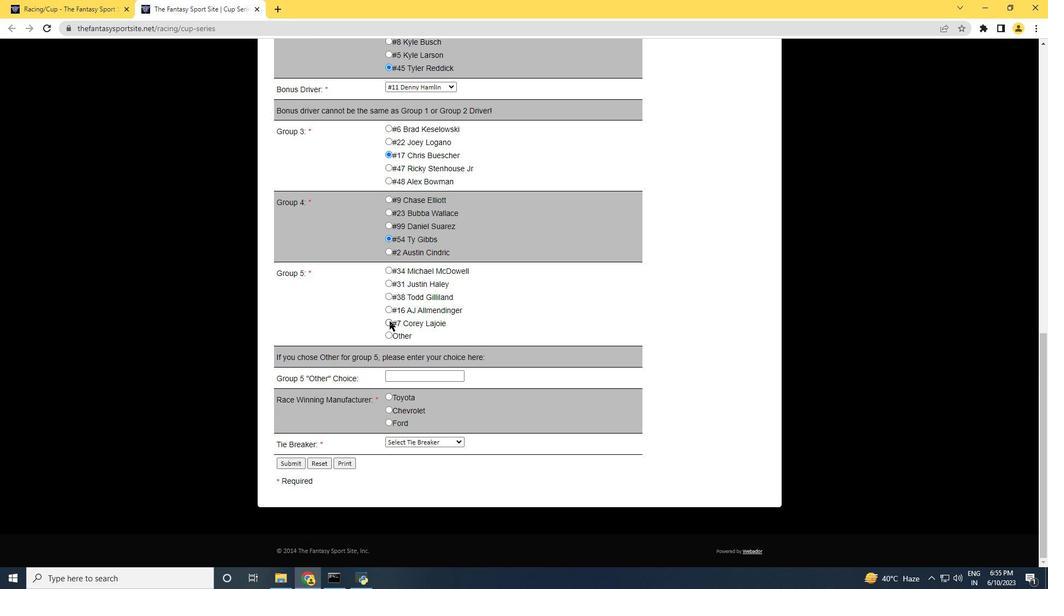 
Action: Mouse pressed left at (388, 321)
Screenshot: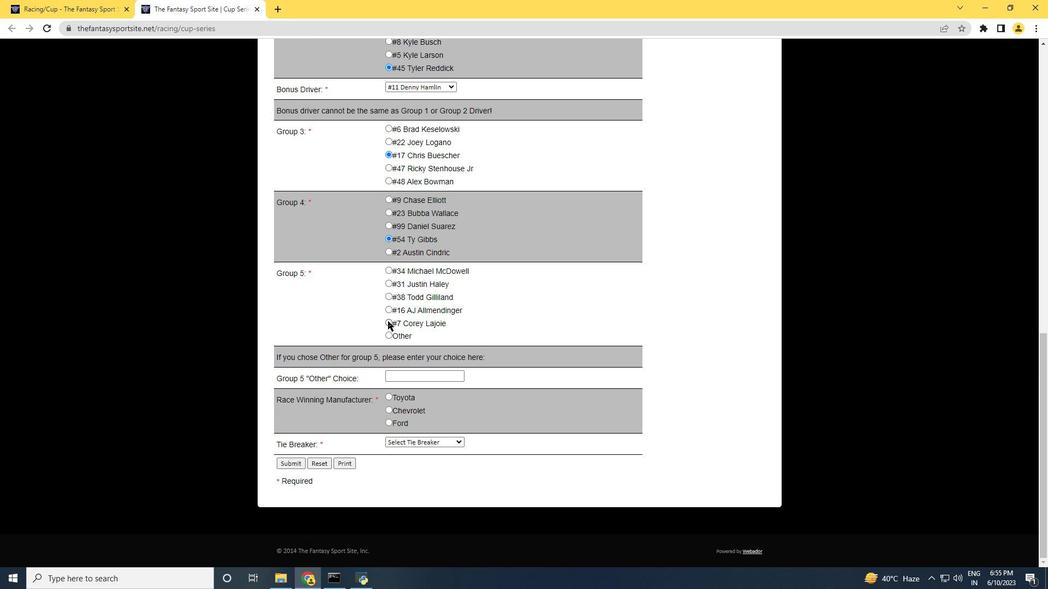 
Action: Mouse moved to (357, 328)
Screenshot: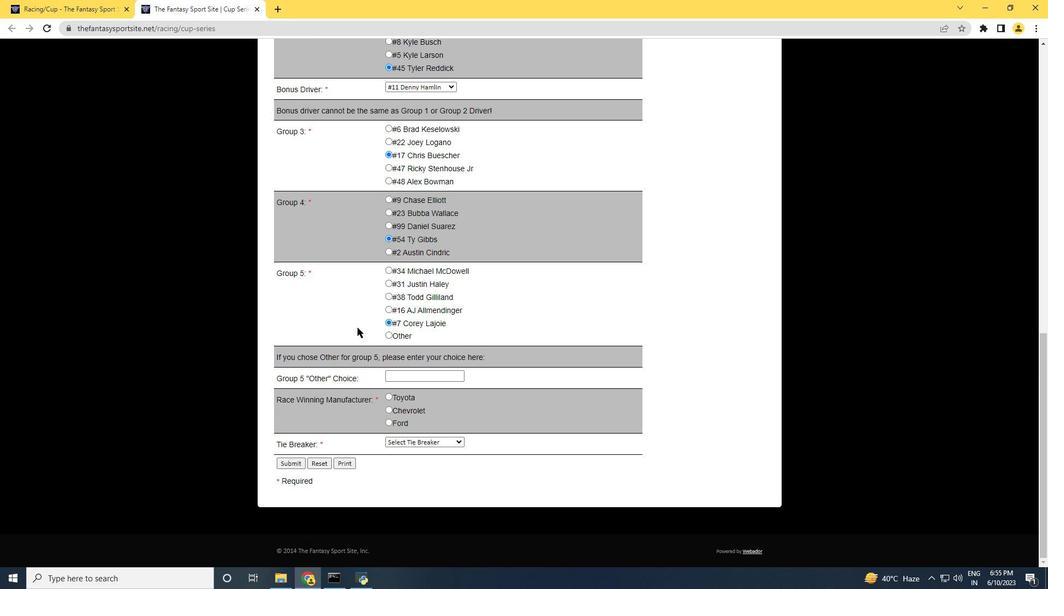 
Action: Mouse scrolled (357, 328) with delta (0, 0)
Screenshot: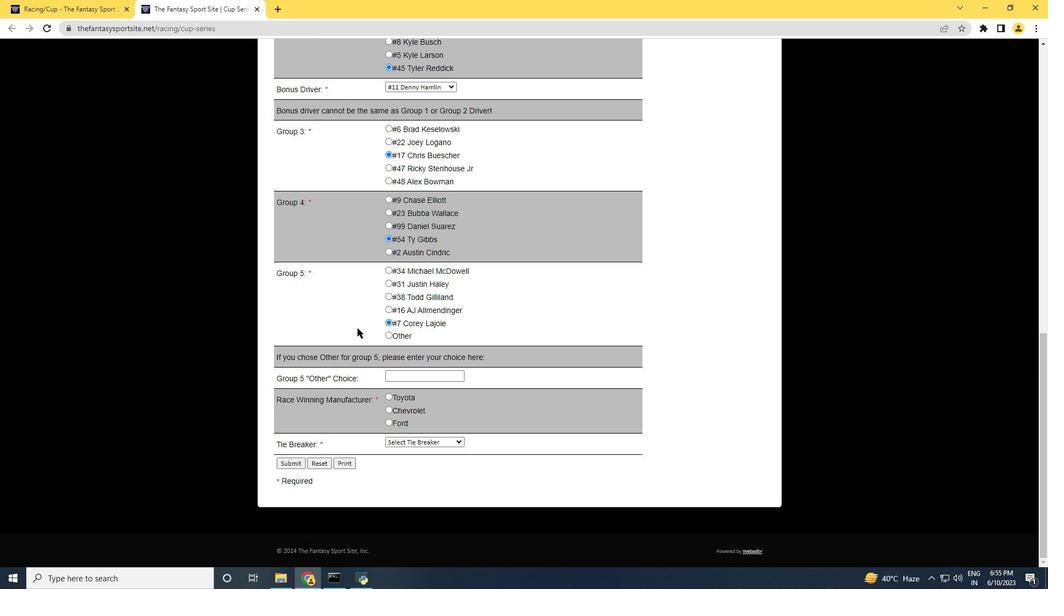 
Action: Mouse scrolled (357, 328) with delta (0, 0)
Screenshot: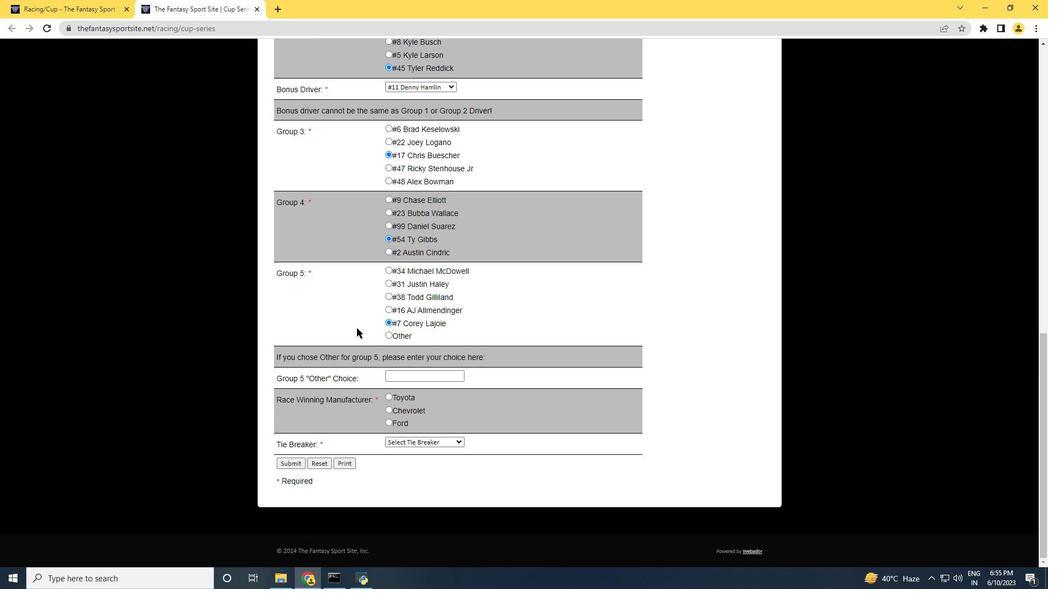 
Action: Mouse moved to (387, 398)
Screenshot: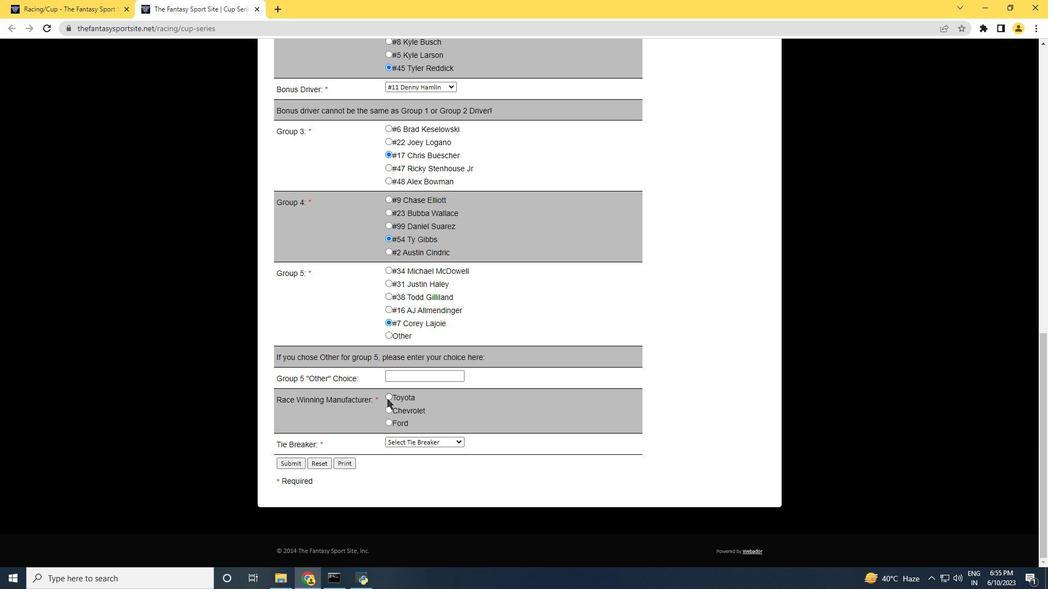 
Action: Mouse pressed left at (387, 398)
Screenshot: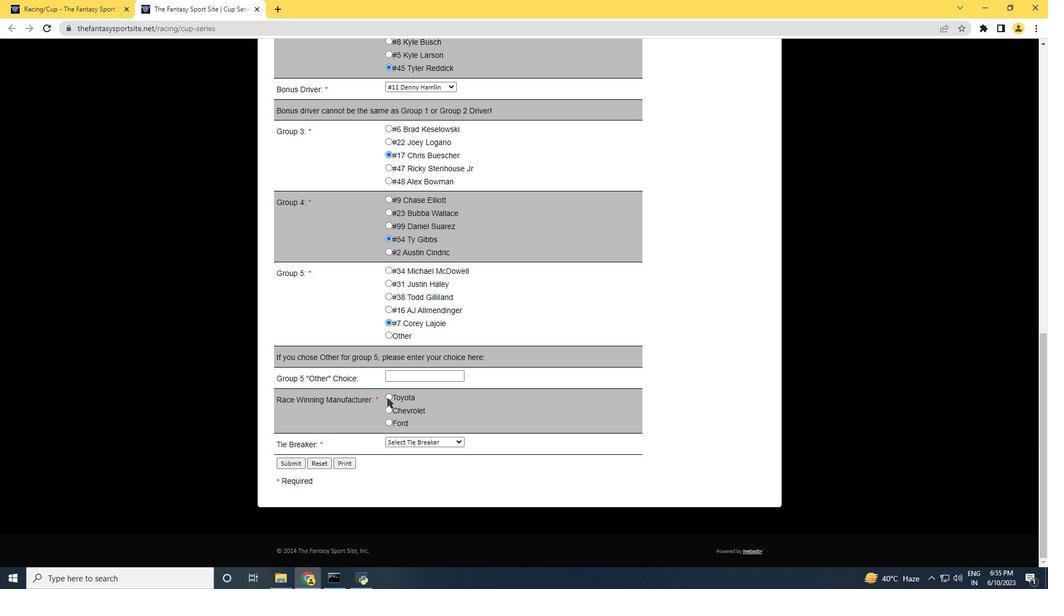 
Action: Mouse moved to (405, 442)
Screenshot: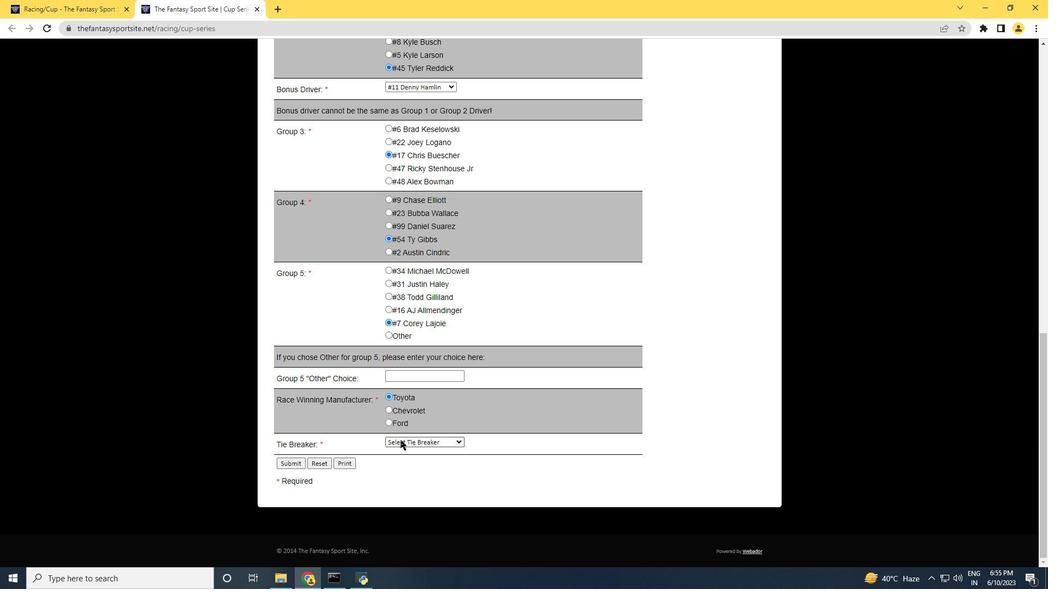 
Action: Mouse pressed left at (405, 442)
Screenshot: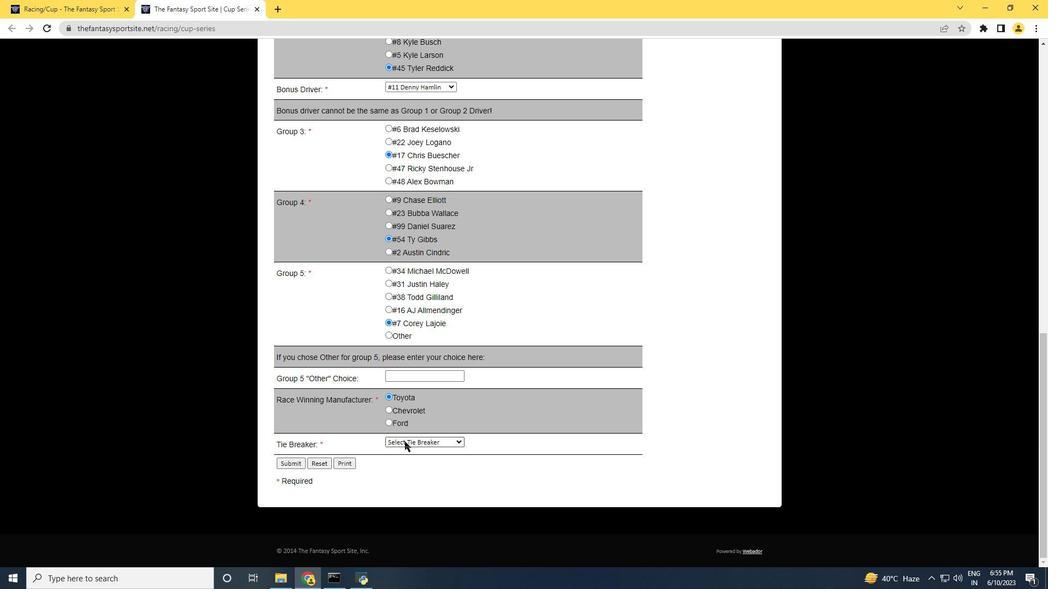 
Action: Mouse moved to (428, 392)
Screenshot: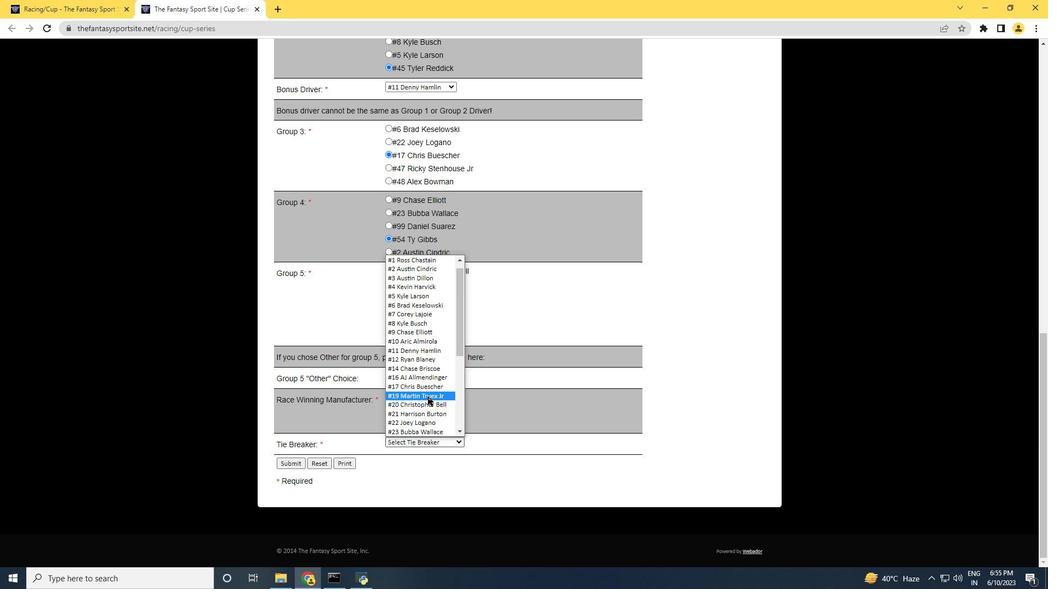 
Action: Mouse scrolled (428, 393) with delta (0, 0)
Screenshot: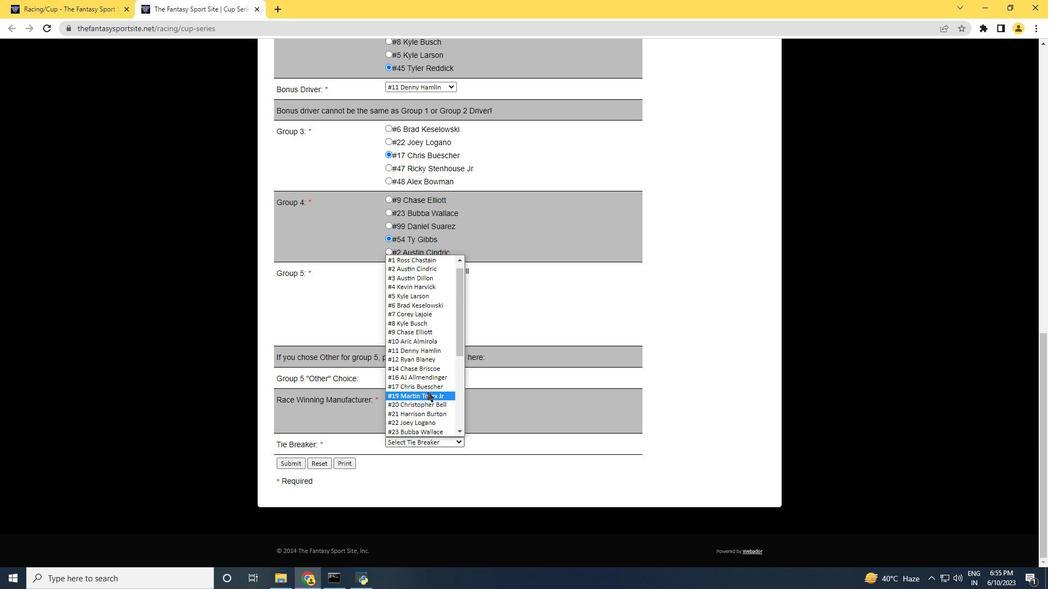 
Action: Mouse scrolled (428, 393) with delta (0, 0)
Screenshot: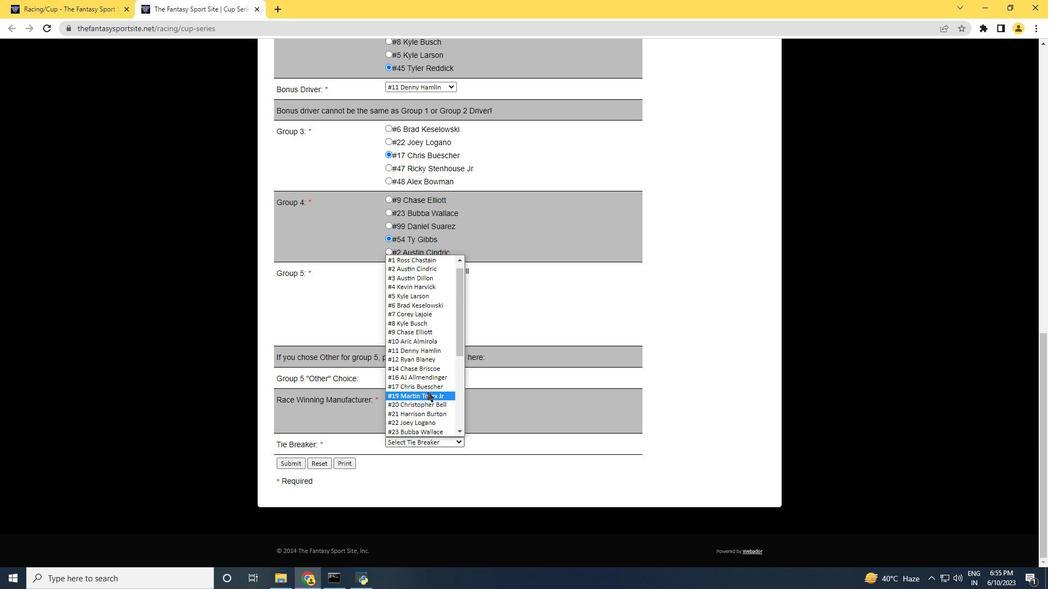 
Action: Mouse scrolled (428, 393) with delta (0, 0)
Screenshot: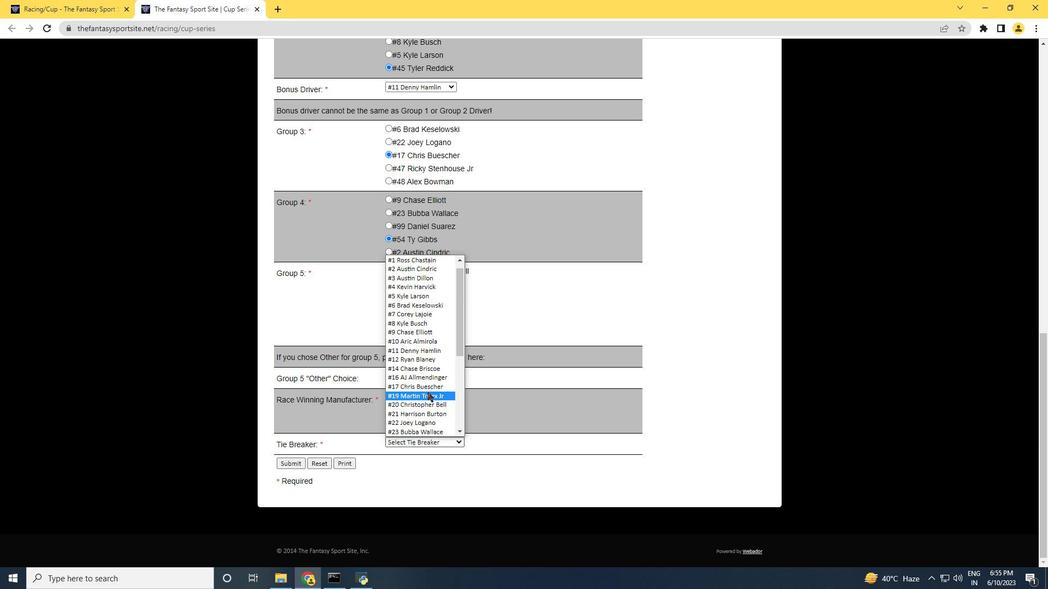 
Action: Mouse scrolled (428, 393) with delta (0, 0)
Screenshot: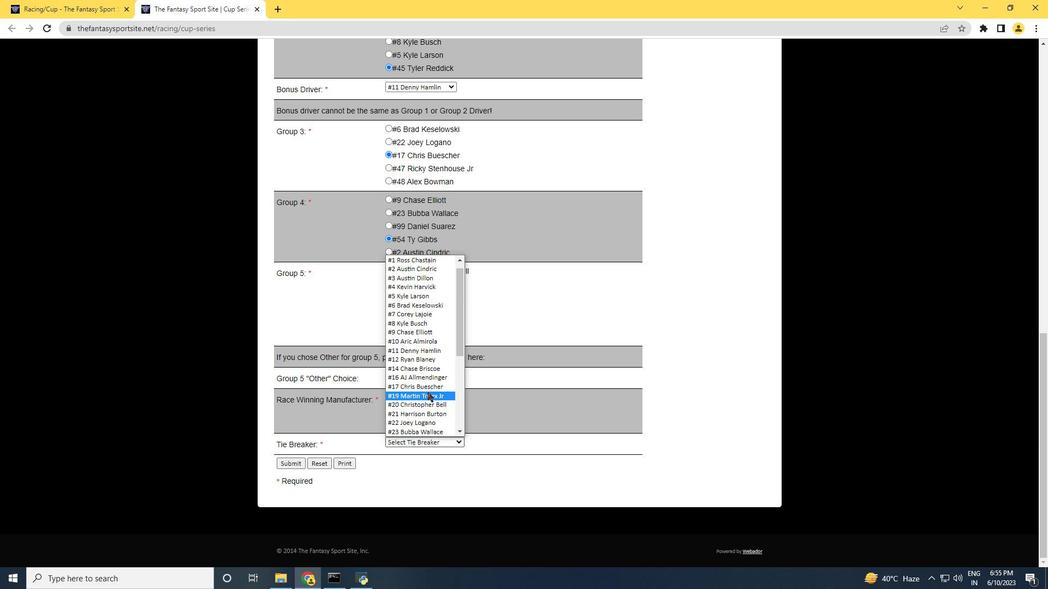 
Action: Mouse moved to (417, 323)
Screenshot: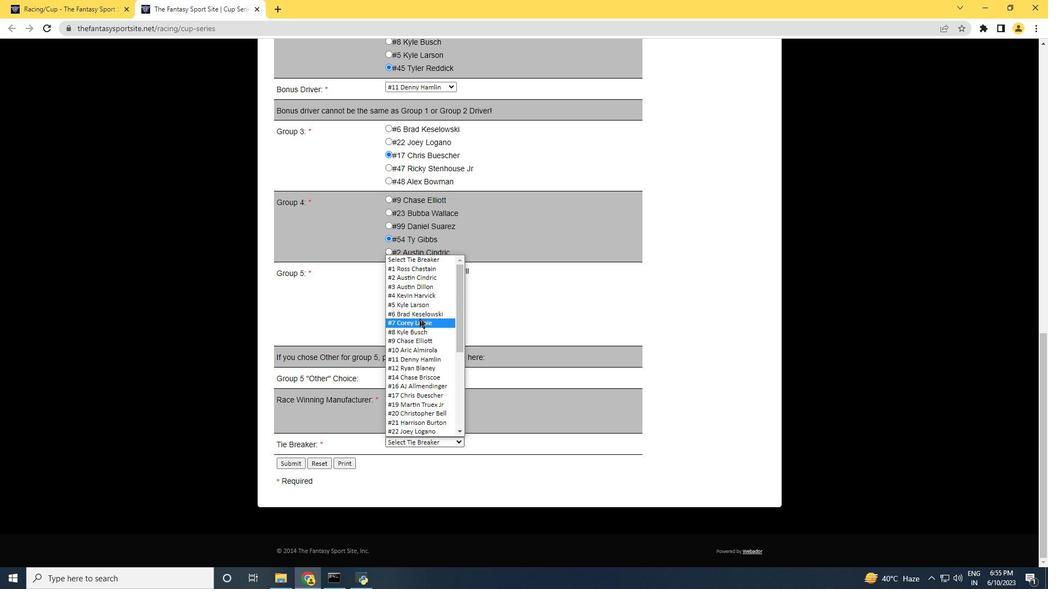 
Action: Mouse pressed left at (417, 323)
Screenshot: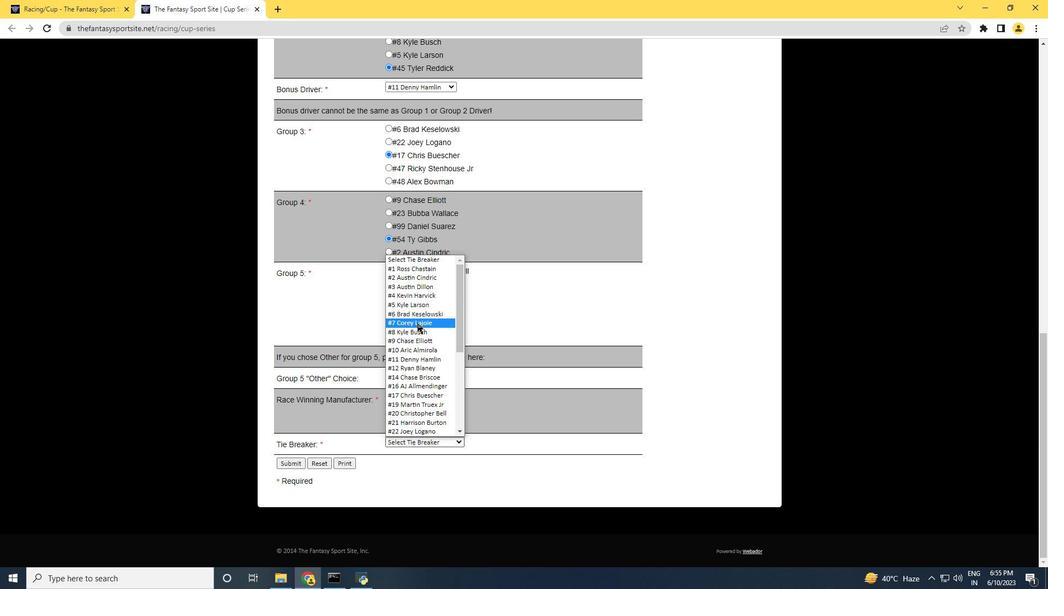 
Action: Mouse moved to (292, 461)
Screenshot: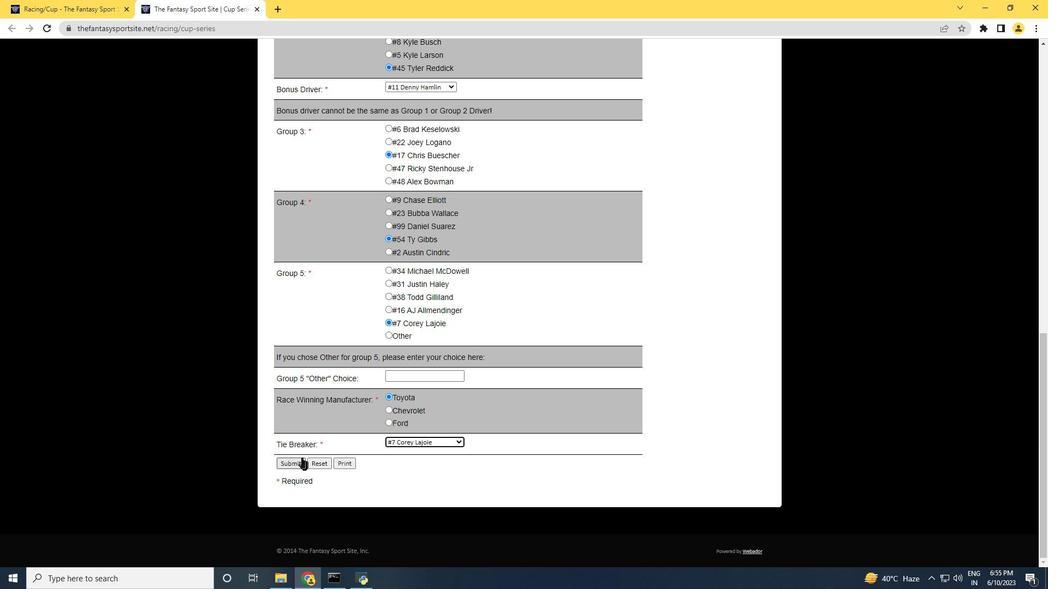 
Action: Mouse pressed left at (292, 461)
Screenshot: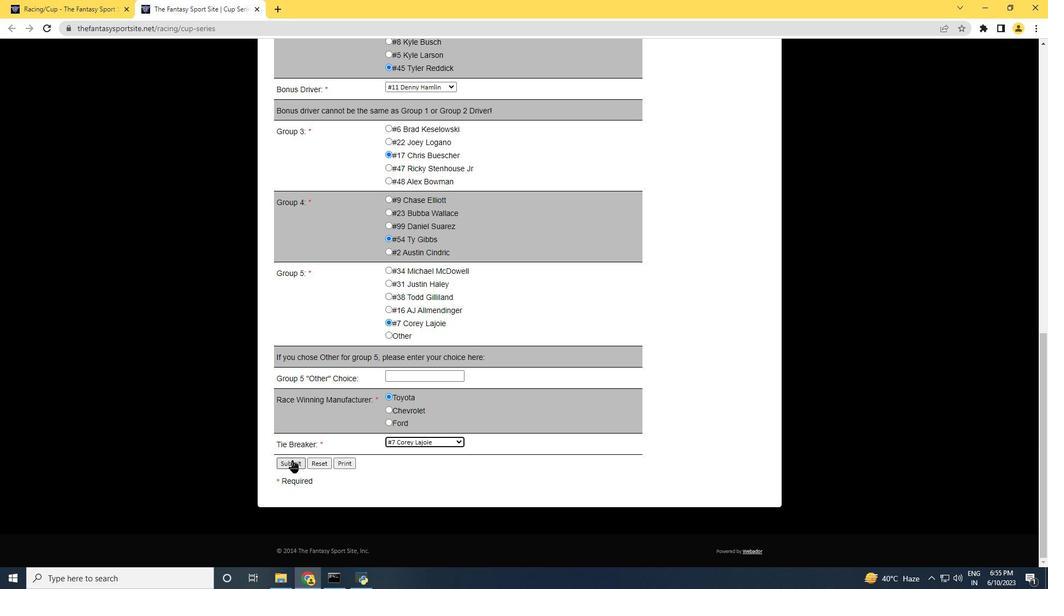 
Action: Mouse moved to (291, 459)
Screenshot: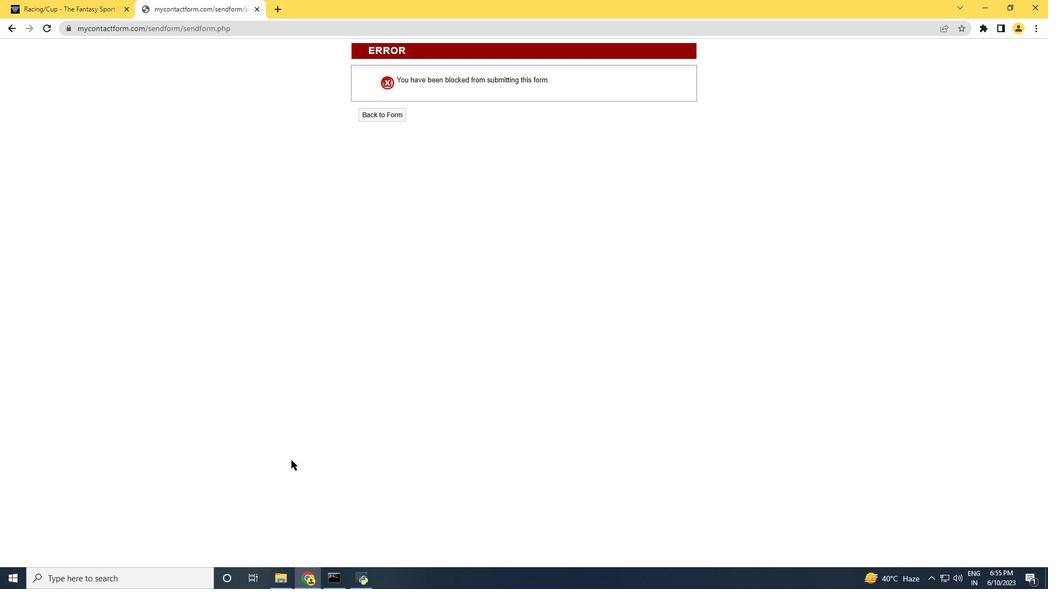 
